 Task: Find connections with filter location Budapest III. kerület with filter topic #Entrepreneurshipwith filter profile language English with filter current company Godrej & Boyce Mfg. Co. Ltd. with filter school Adi Shankara Institute of Engineering and Technology, Kalady with filter industry International Affairs with filter service category Interior Design with filter keywords title Mechanical Engineer
Action: Mouse moved to (568, 48)
Screenshot: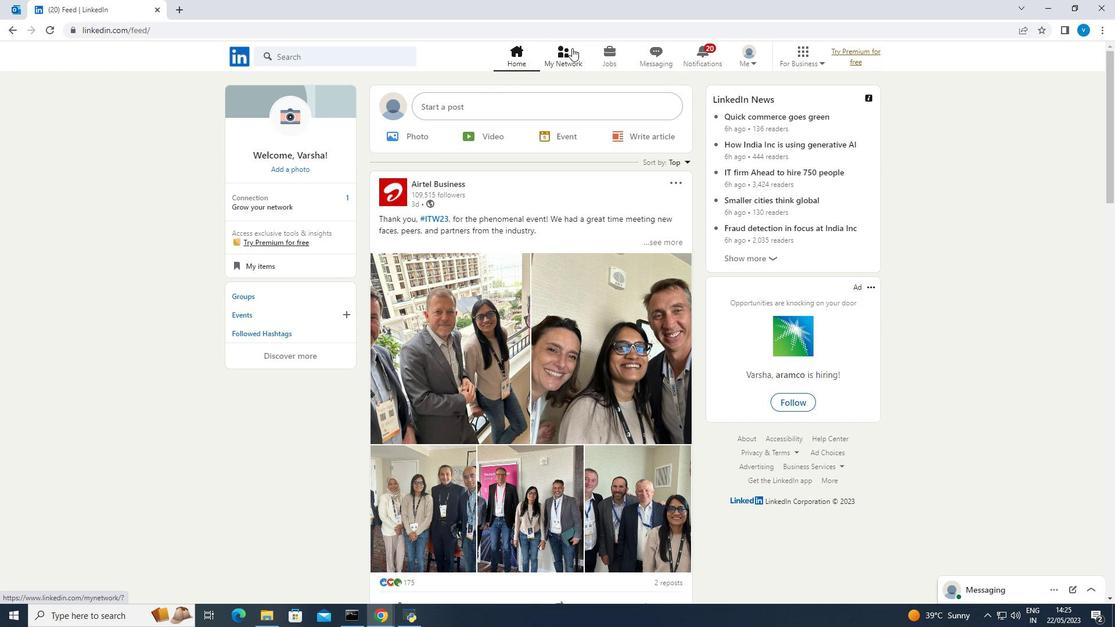 
Action: Mouse pressed left at (568, 48)
Screenshot: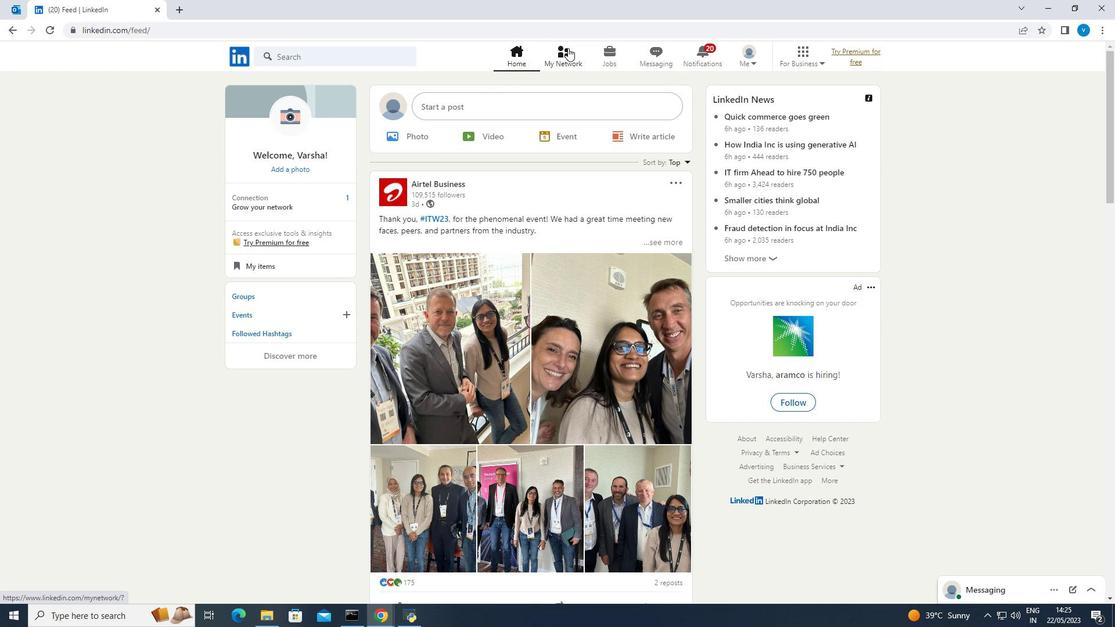 
Action: Mouse moved to (341, 115)
Screenshot: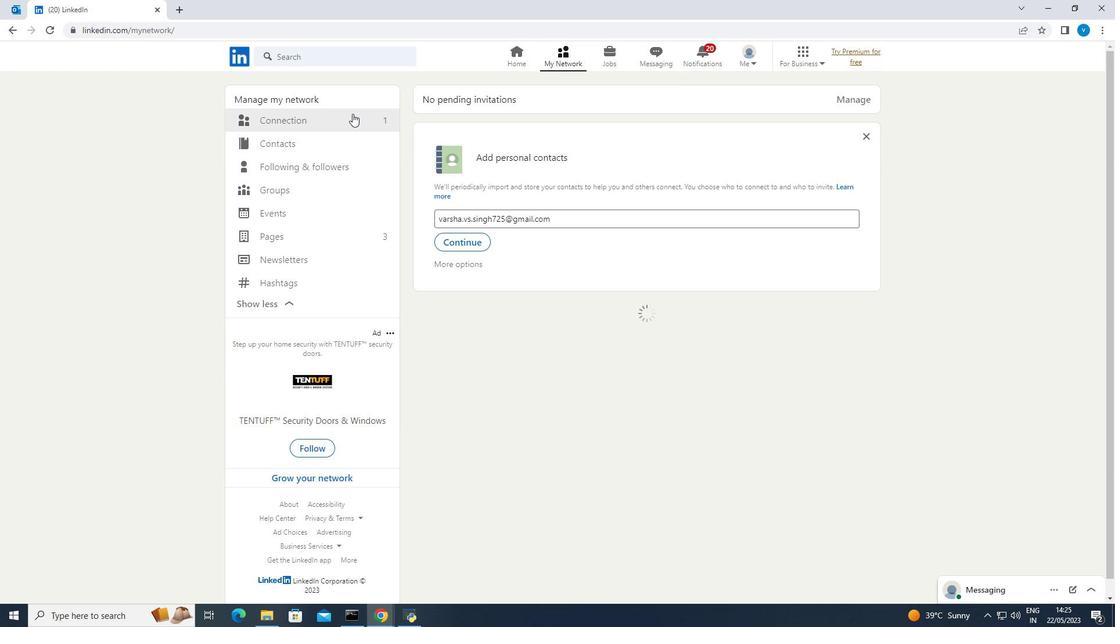 
Action: Mouse pressed left at (341, 115)
Screenshot: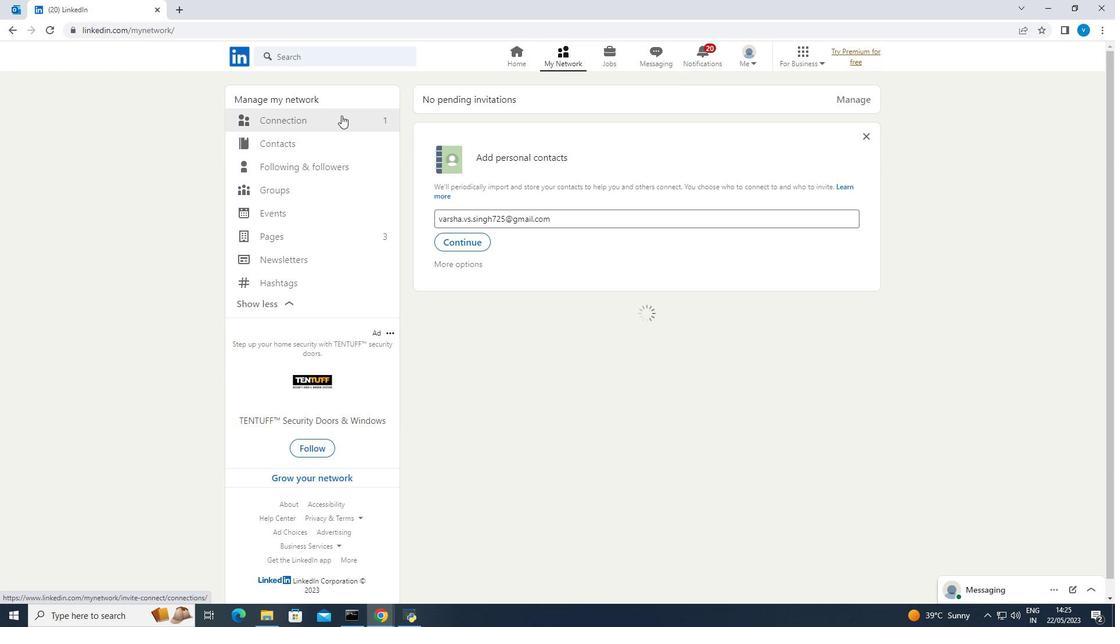 
Action: Mouse moved to (619, 120)
Screenshot: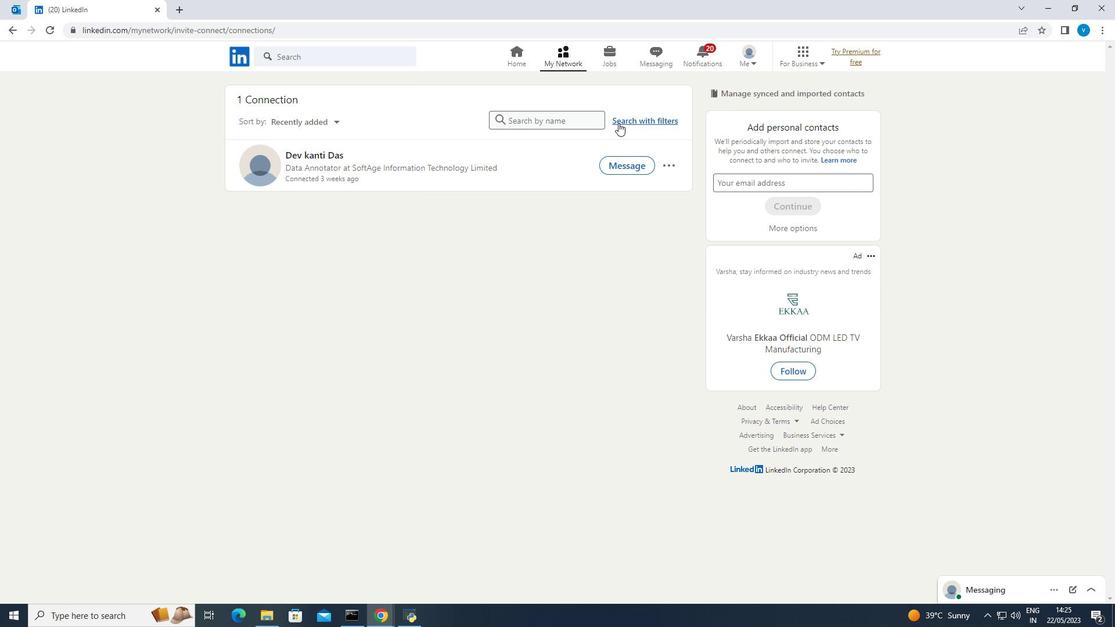 
Action: Mouse pressed left at (619, 120)
Screenshot: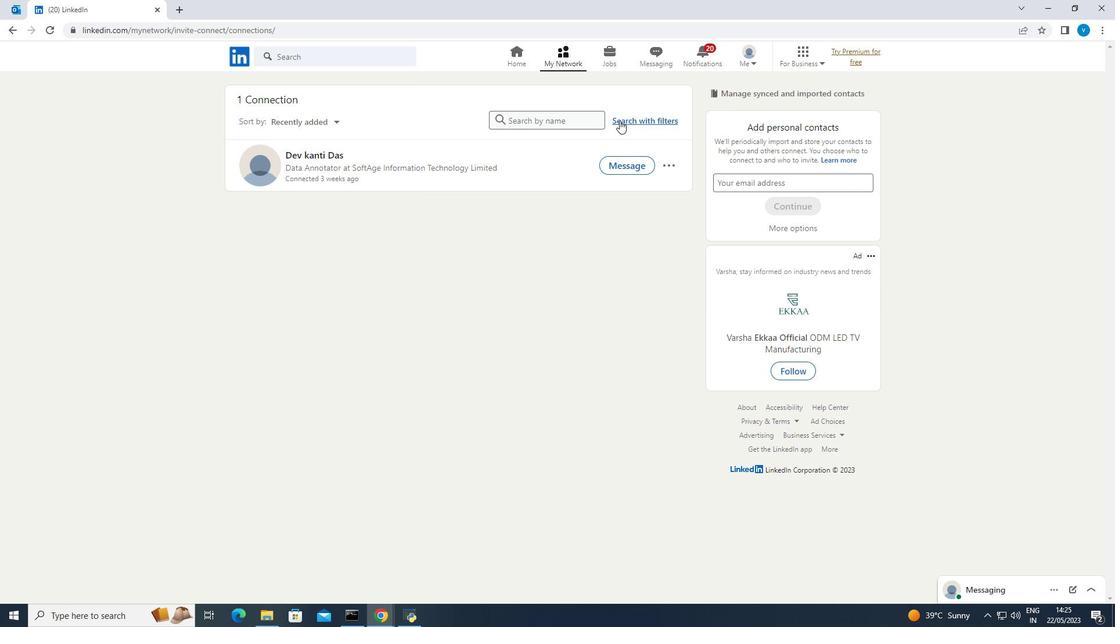 
Action: Mouse moved to (603, 94)
Screenshot: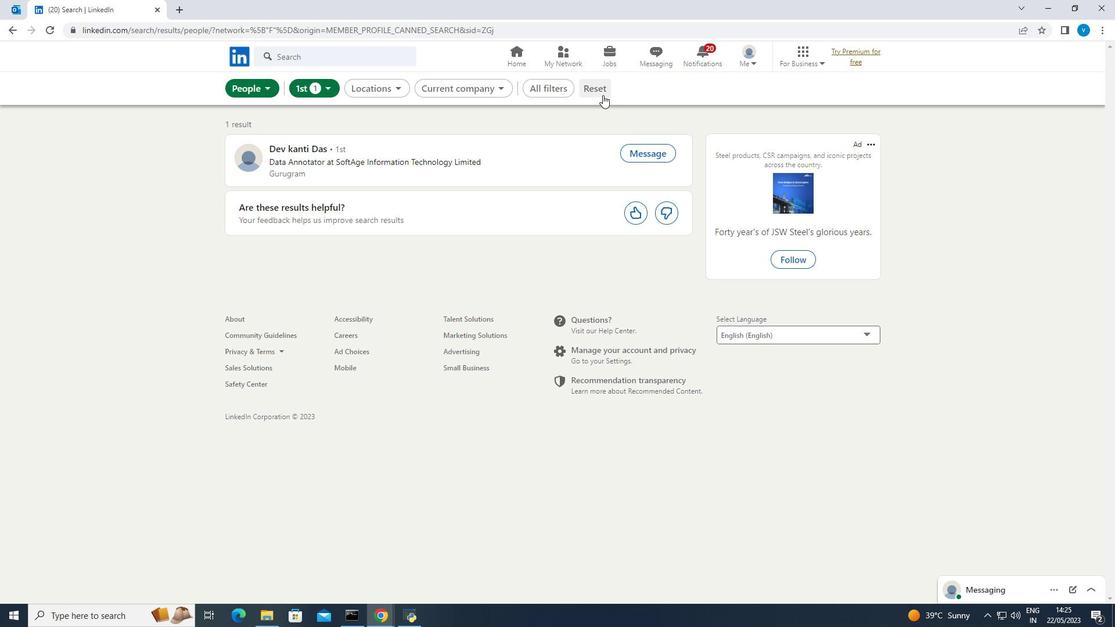 
Action: Mouse pressed left at (603, 94)
Screenshot: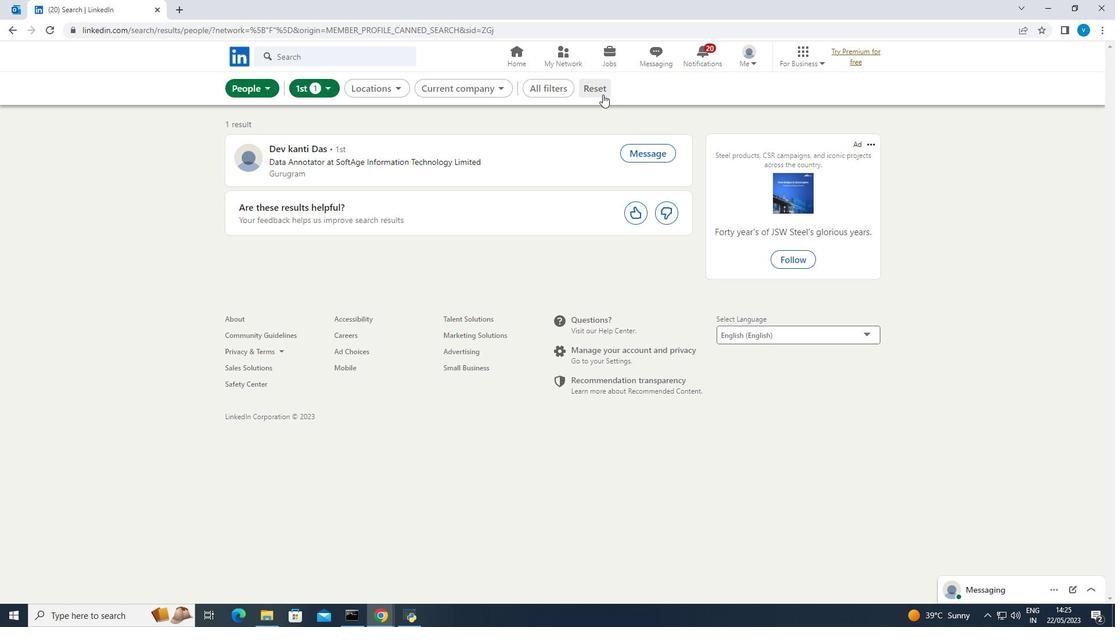 
Action: Mouse moved to (586, 91)
Screenshot: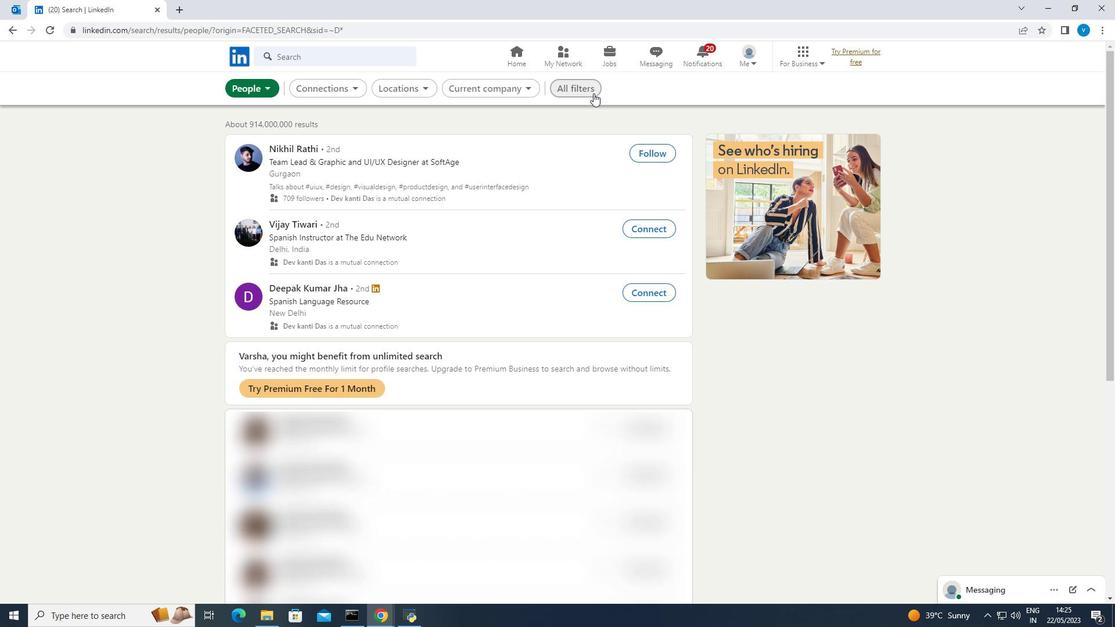 
Action: Mouse pressed left at (586, 91)
Screenshot: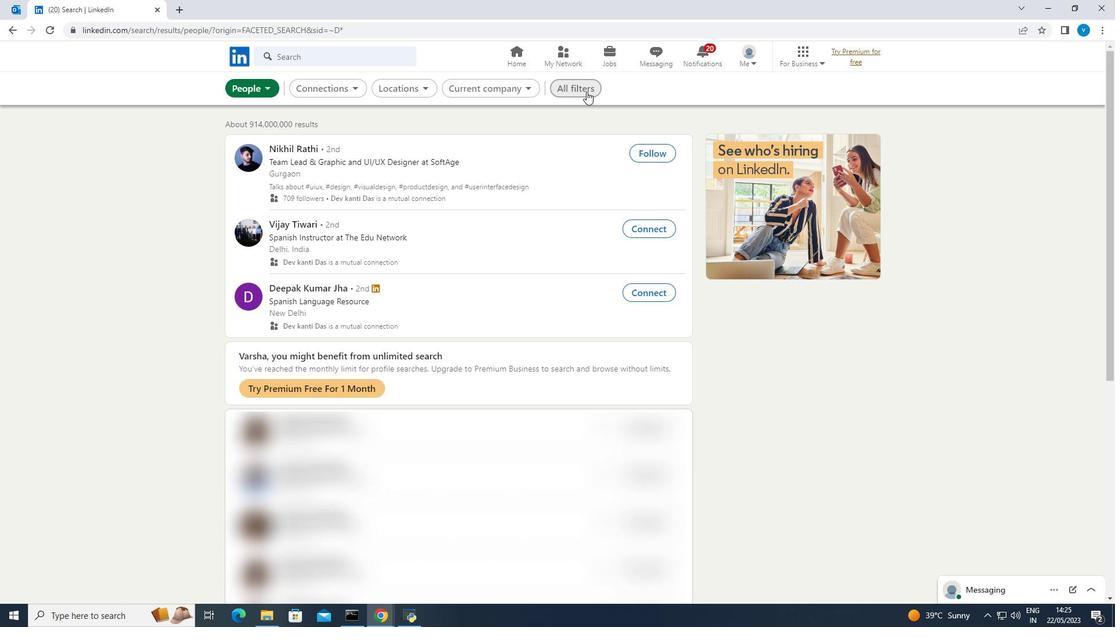 
Action: Mouse moved to (794, 200)
Screenshot: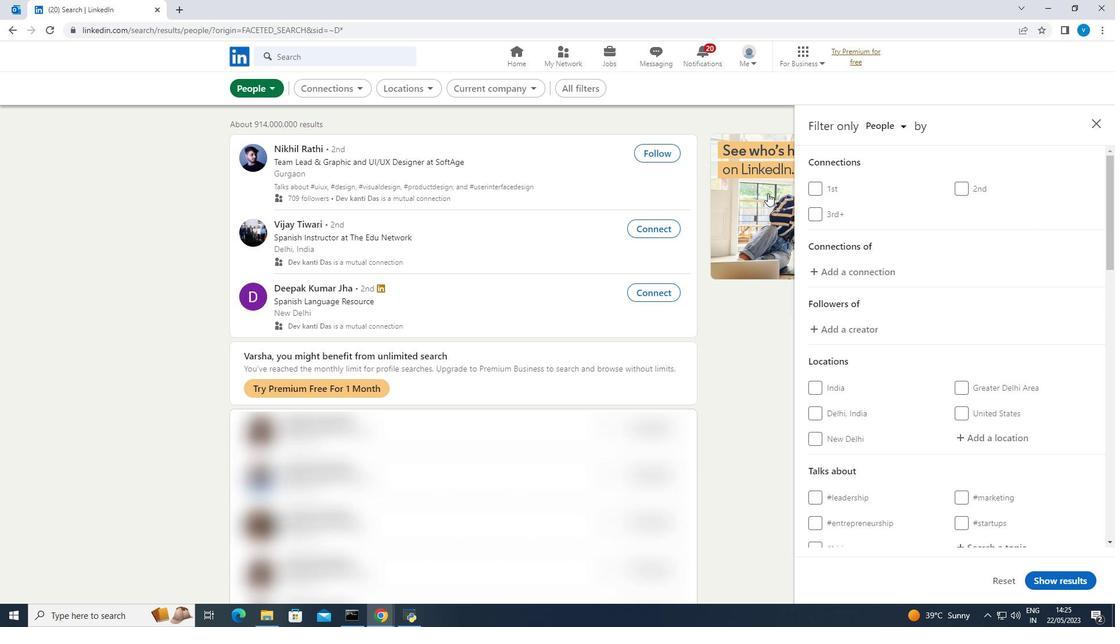 
Action: Mouse scrolled (794, 199) with delta (0, 0)
Screenshot: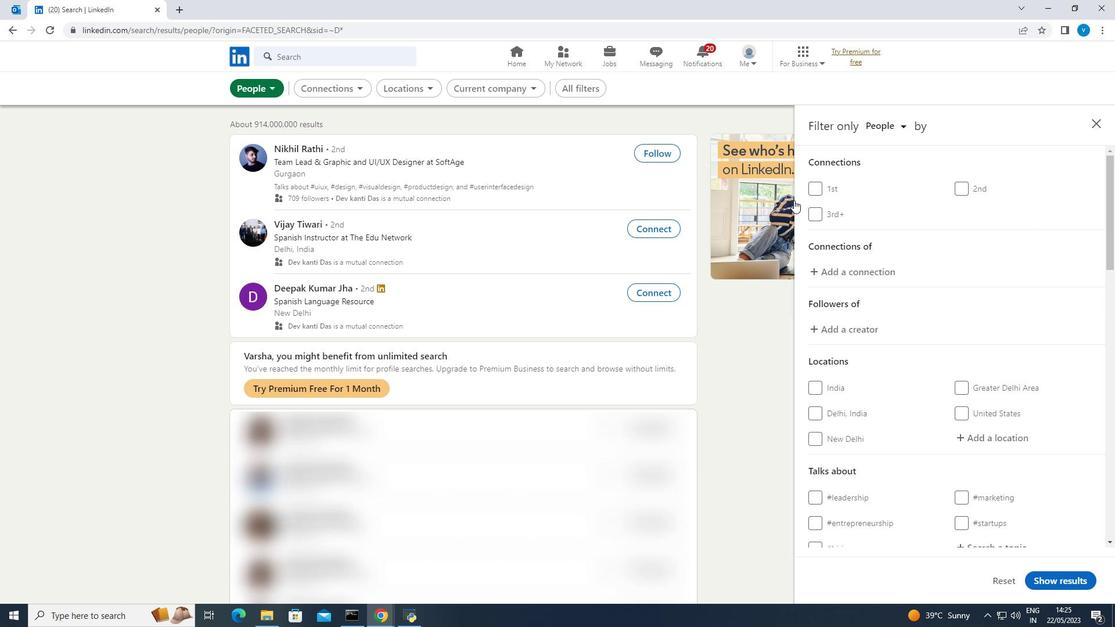 
Action: Mouse scrolled (794, 199) with delta (0, 0)
Screenshot: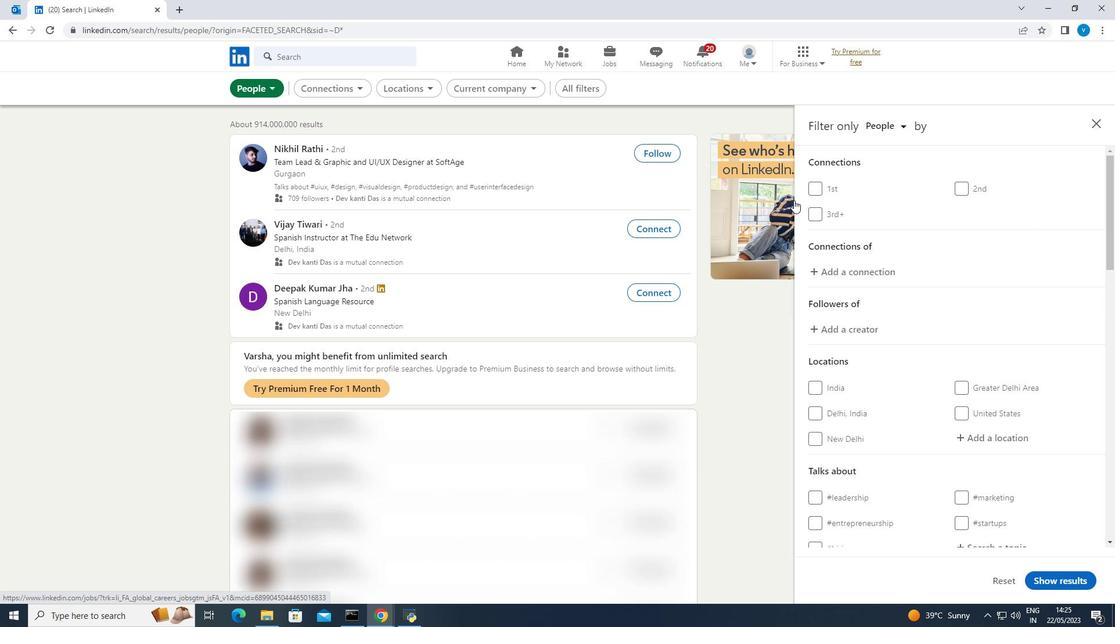 
Action: Mouse moved to (856, 218)
Screenshot: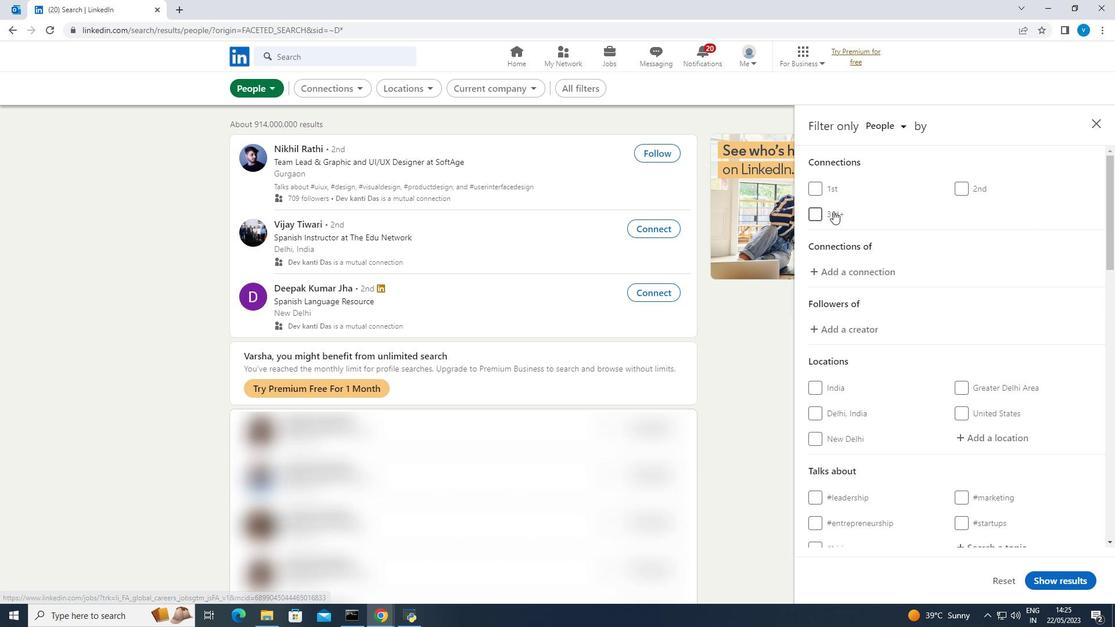 
Action: Mouse scrolled (856, 217) with delta (0, 0)
Screenshot: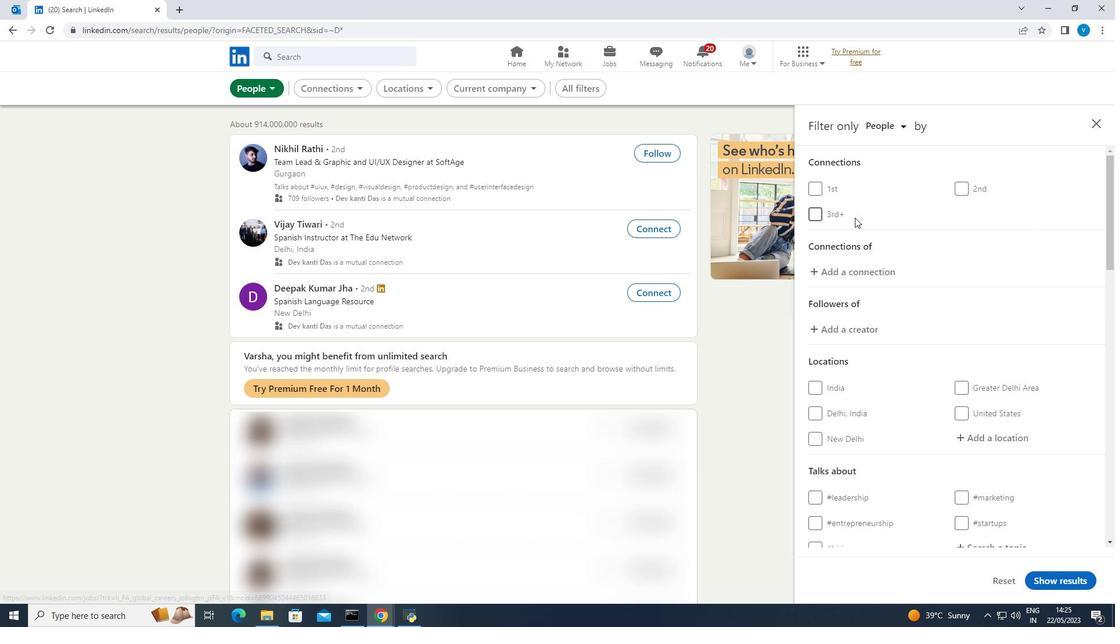 
Action: Mouse moved to (856, 219)
Screenshot: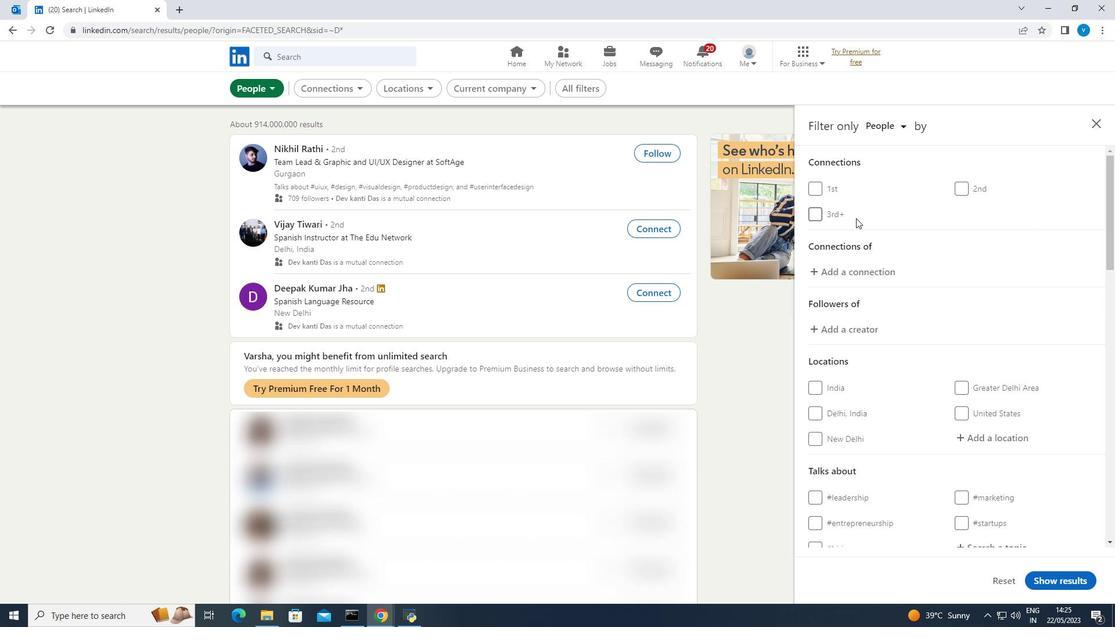 
Action: Mouse scrolled (856, 218) with delta (0, 0)
Screenshot: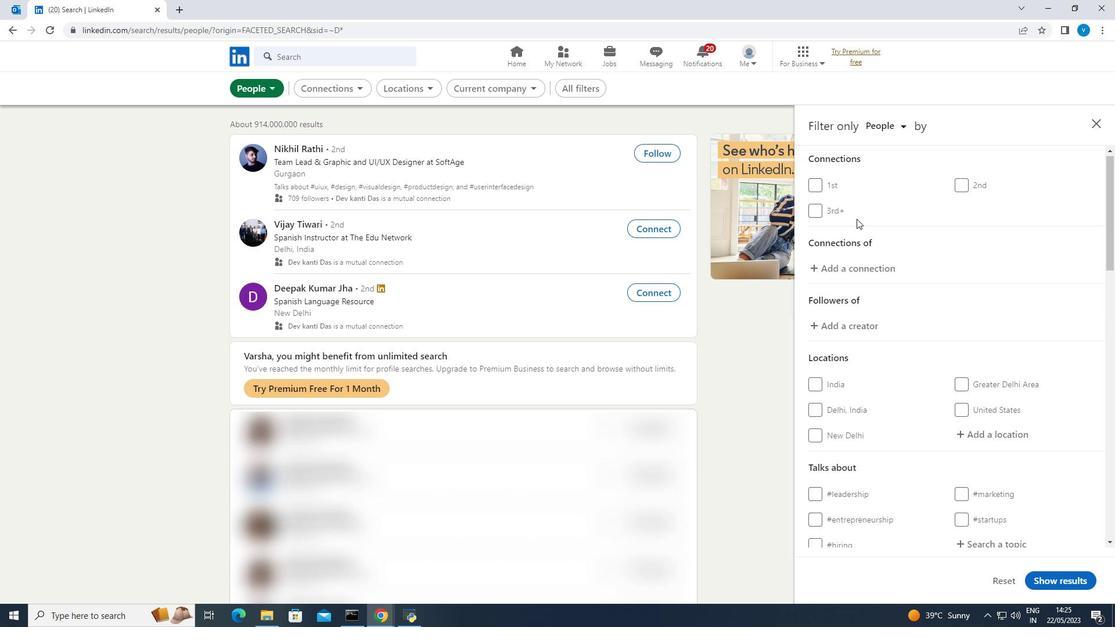 
Action: Mouse moved to (968, 323)
Screenshot: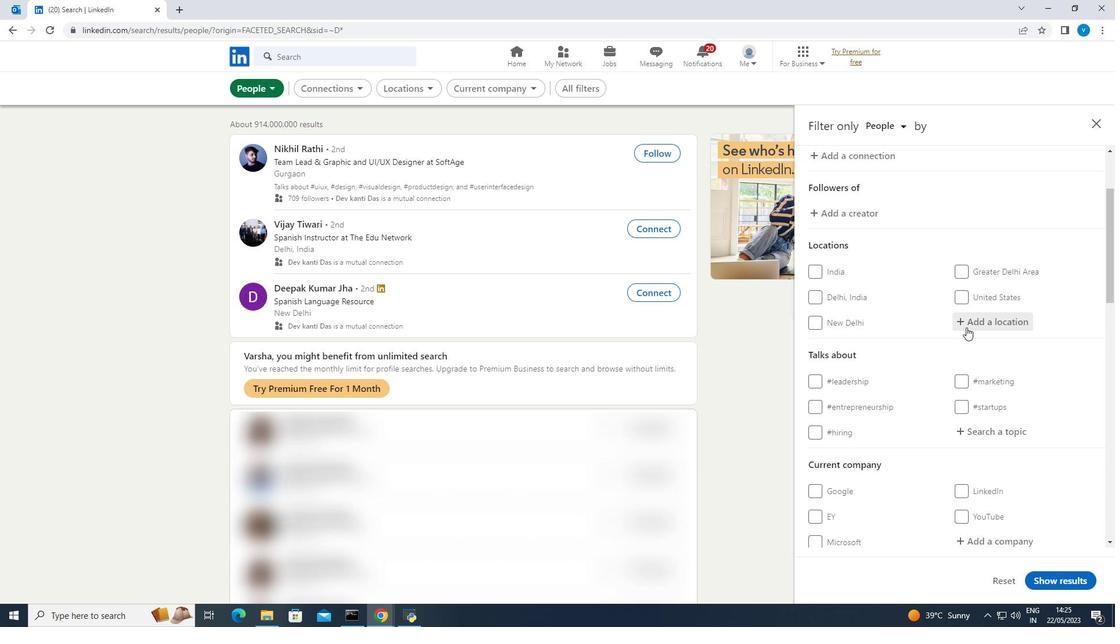 
Action: Mouse pressed left at (968, 323)
Screenshot: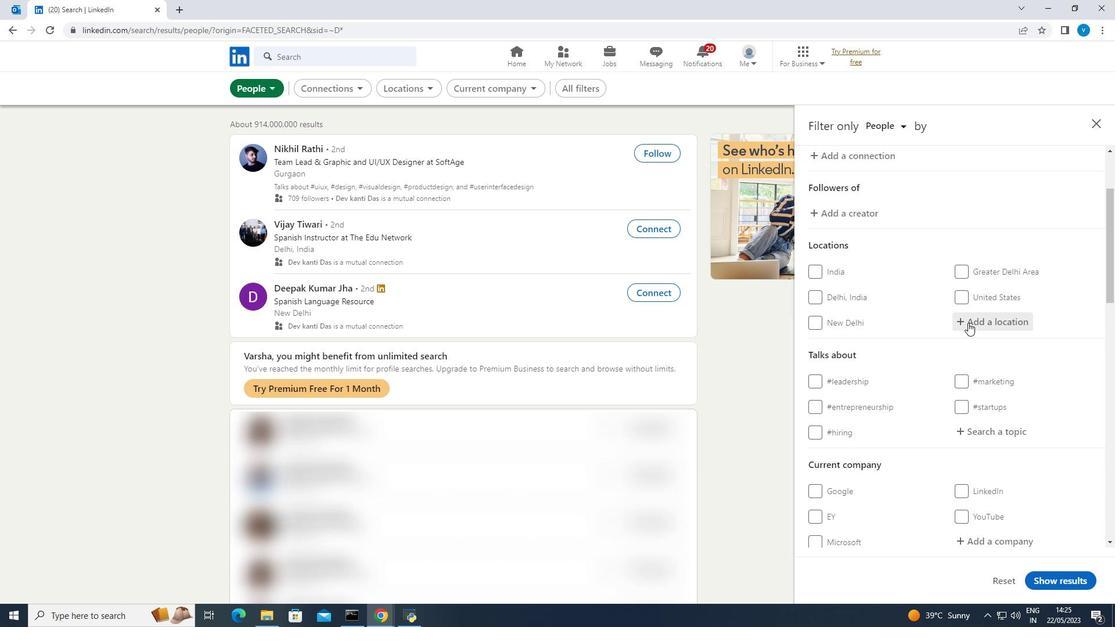 
Action: Mouse moved to (969, 321)
Screenshot: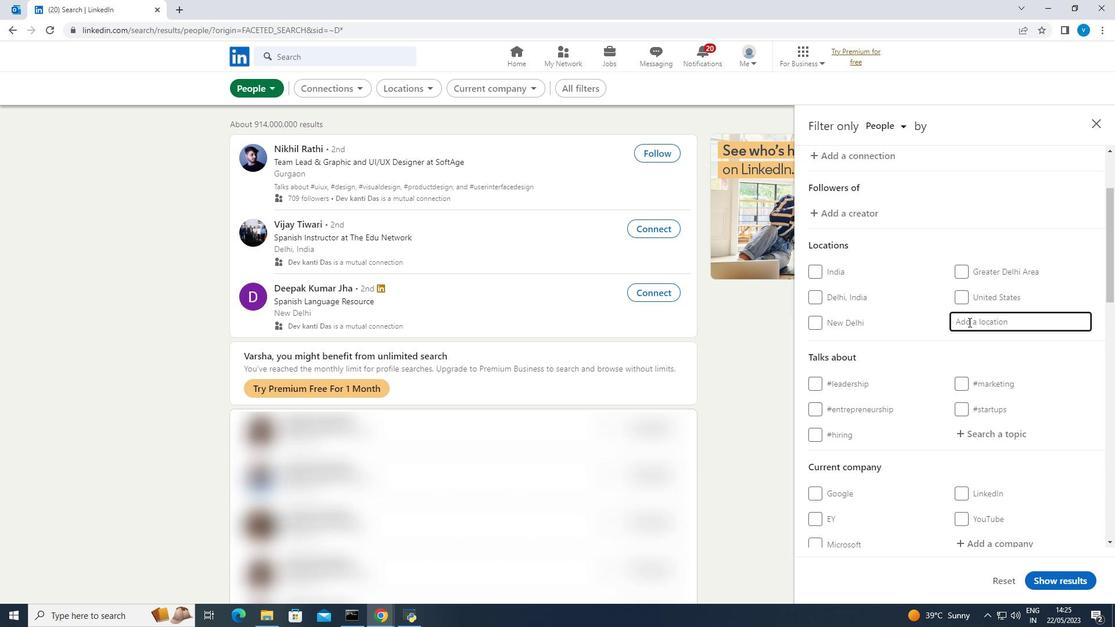 
Action: Key pressed <Key.shift>Budapest<Key.space><Key.shift><Key.shift><Key.shift><Key.shift><Key.shift><Key.shift>III
Screenshot: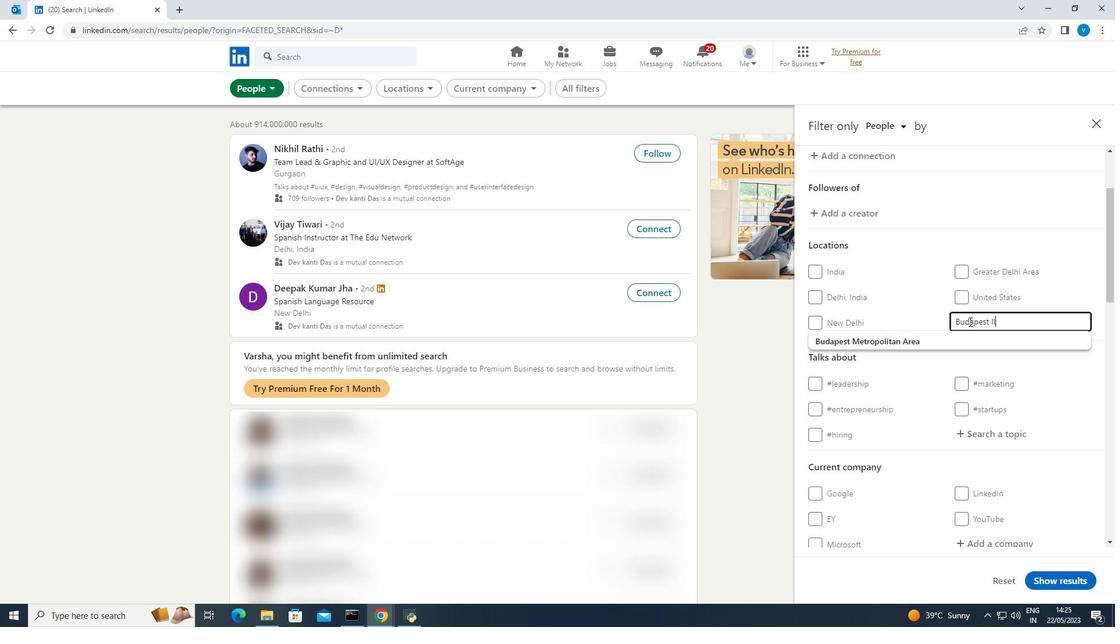
Action: Mouse moved to (987, 320)
Screenshot: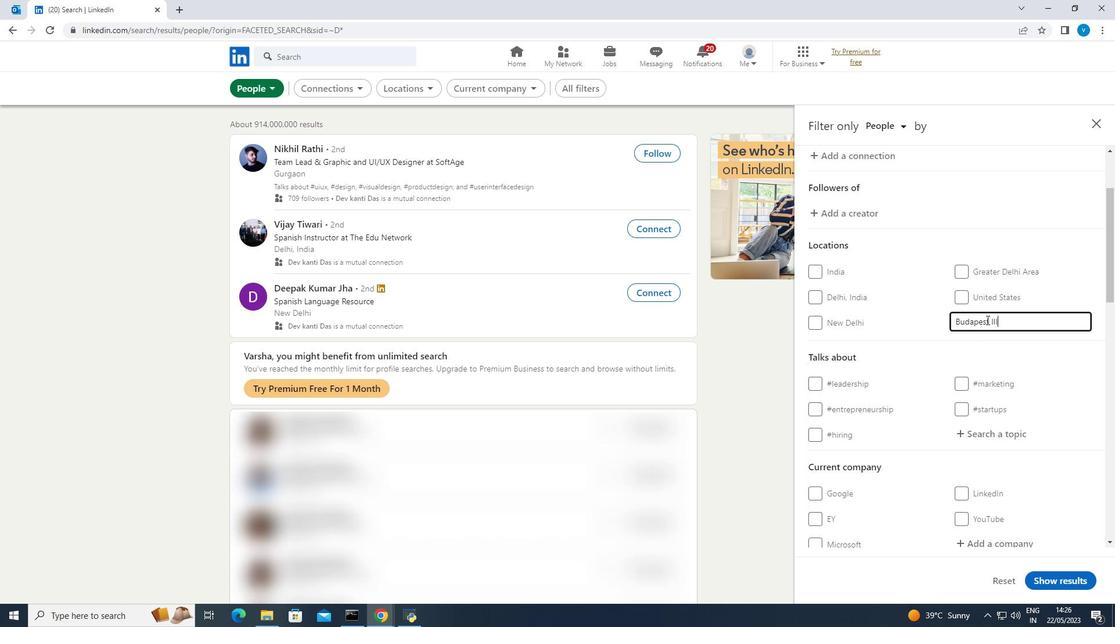 
Action: Key pressed .<Key.space><Key.shift><Key.shift><Key.shift><Key.shift><Key.shift><Key.shift><Key.shift><Key.shift><Key.shift>Kerulet
Screenshot: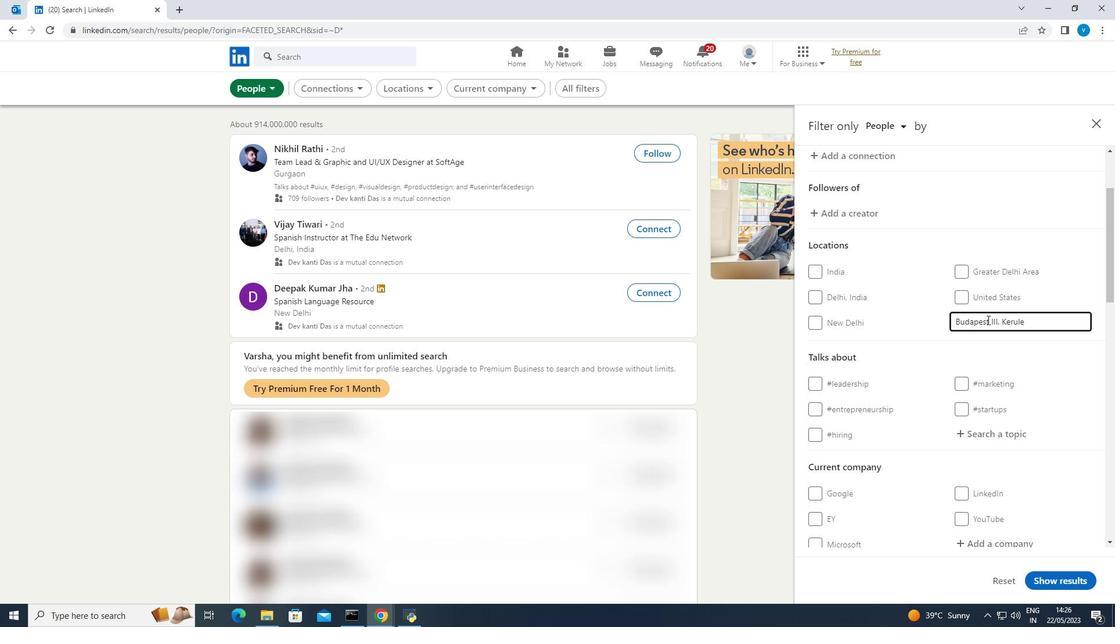 
Action: Mouse moved to (962, 363)
Screenshot: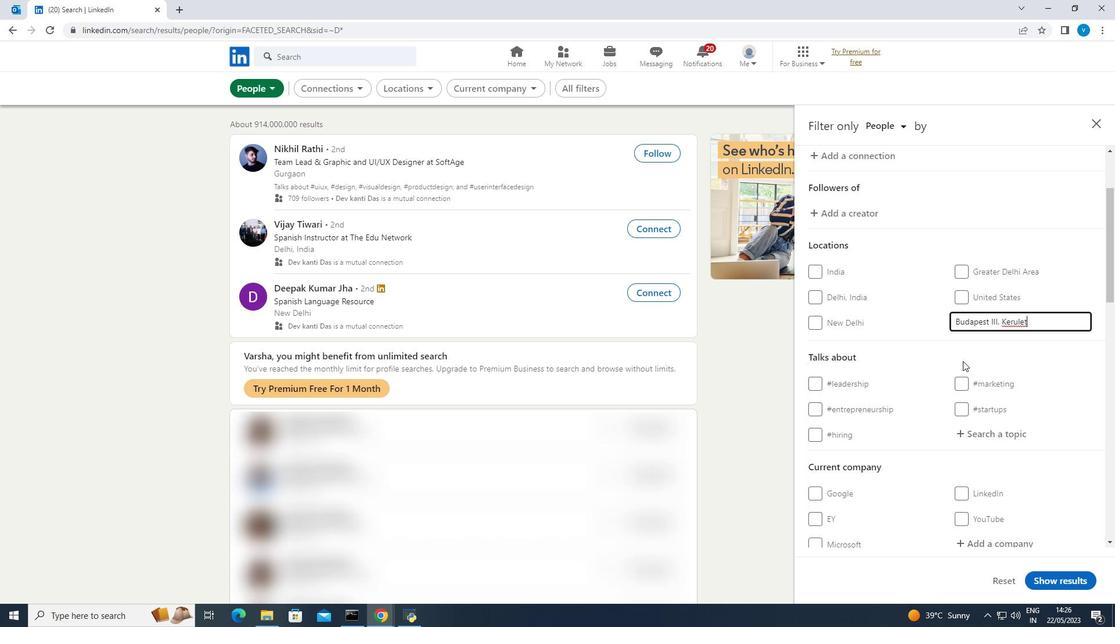 
Action: Mouse scrolled (962, 362) with delta (0, 0)
Screenshot: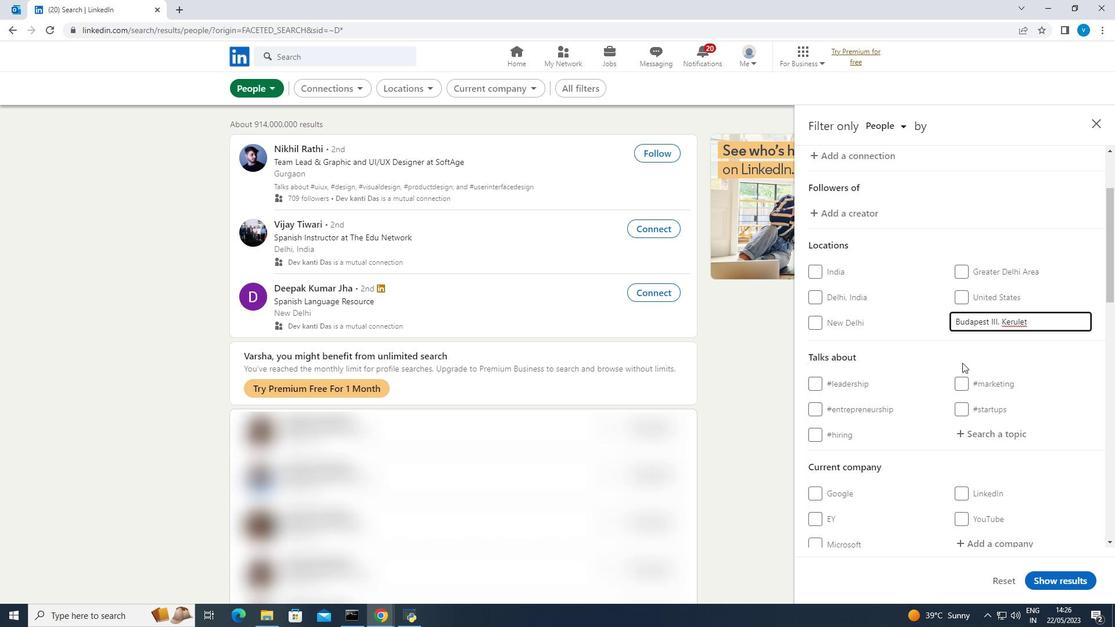 
Action: Mouse moved to (1012, 379)
Screenshot: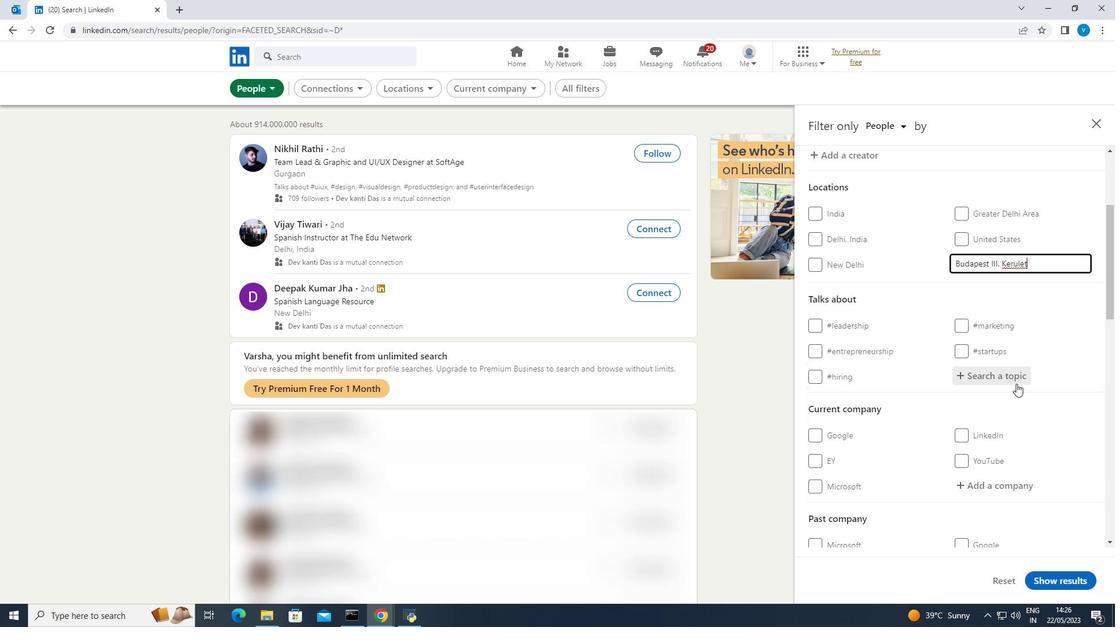 
Action: Mouse pressed left at (1012, 379)
Screenshot: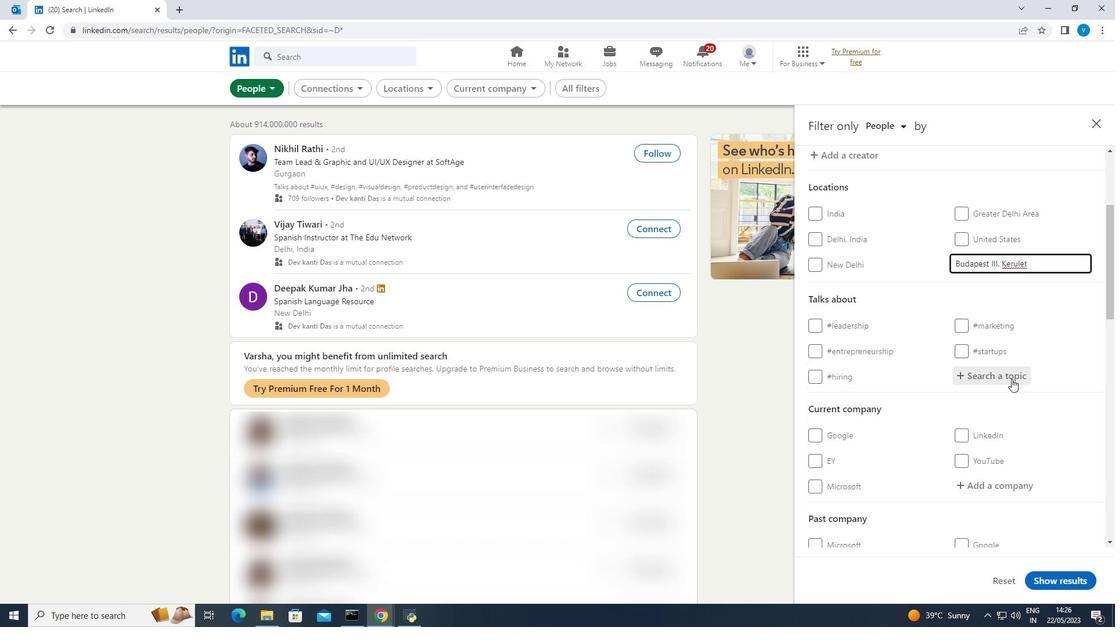 
Action: Key pressed <Key.shift><Key.shift><Key.shift>Entrepreneurship
Screenshot: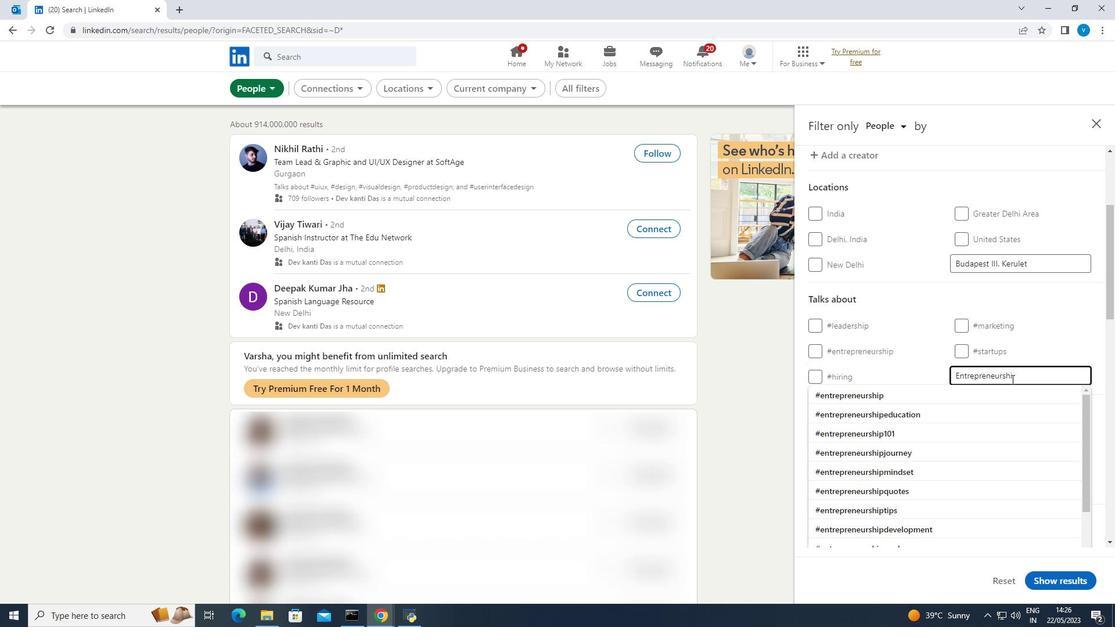 
Action: Mouse moved to (953, 373)
Screenshot: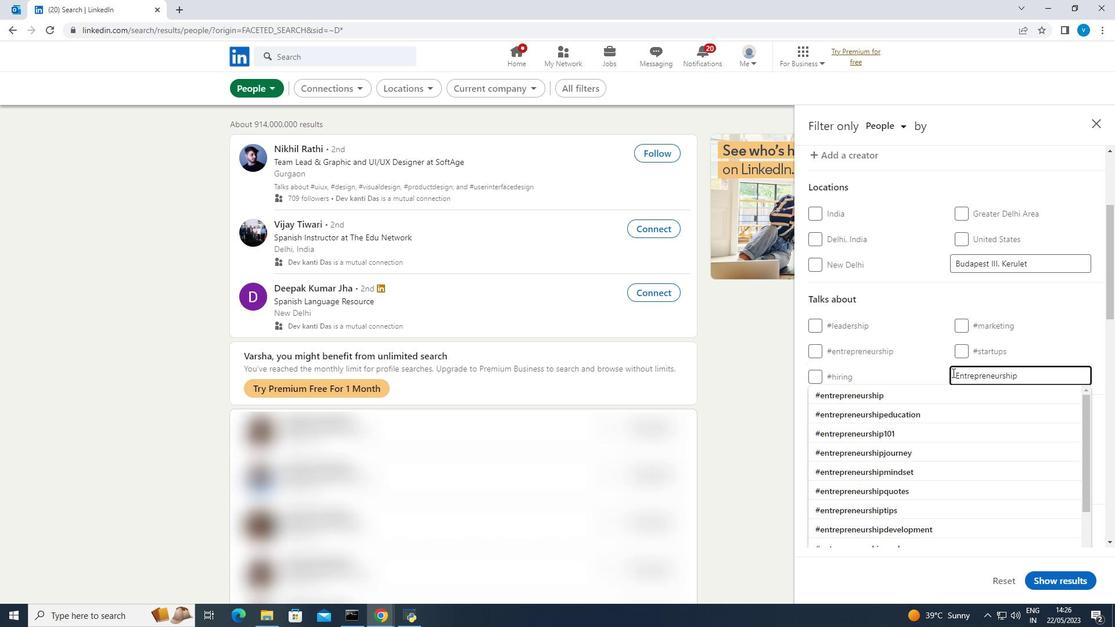 
Action: Mouse pressed left at (953, 373)
Screenshot: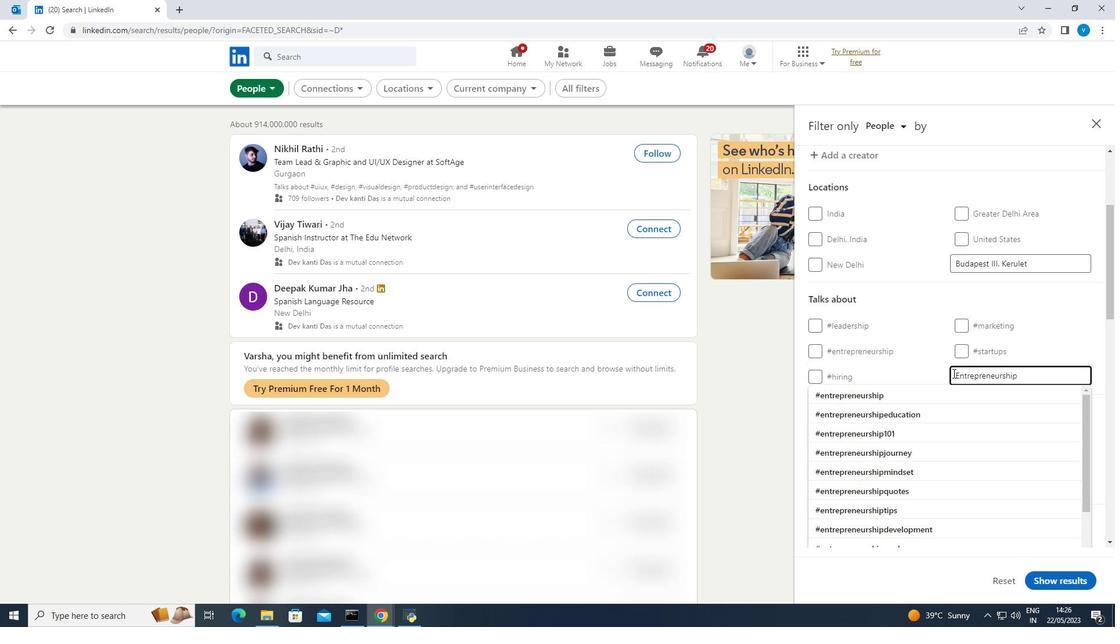 
Action: Key pressed <Key.shift><Key.shift><Key.shift><Key.shift><Key.shift>#
Screenshot: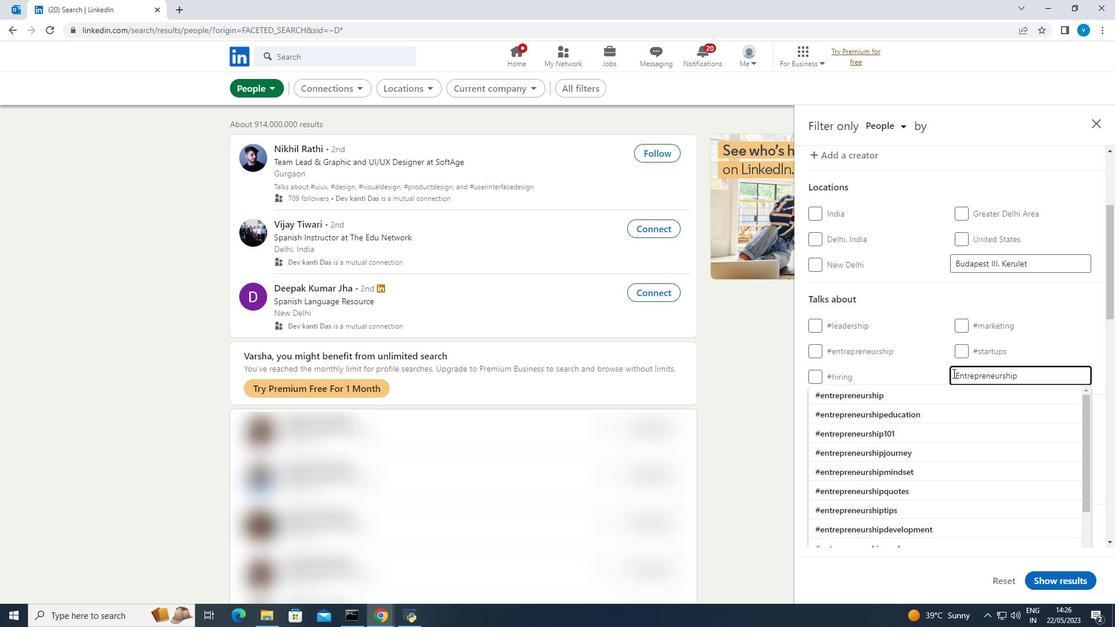 
Action: Mouse moved to (953, 378)
Screenshot: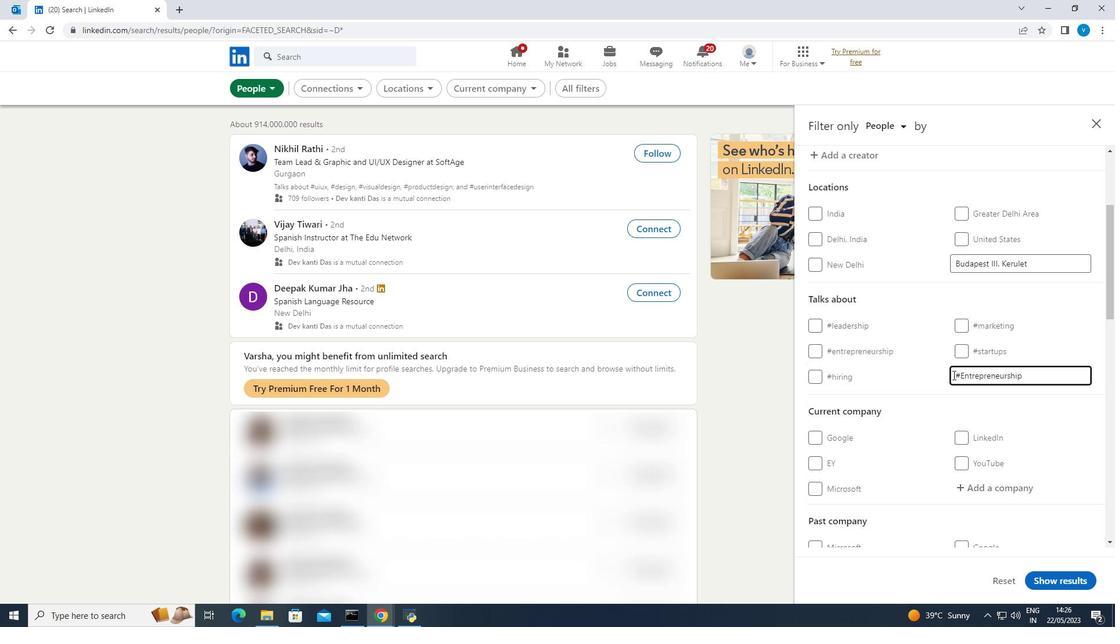 
Action: Mouse scrolled (953, 377) with delta (0, 0)
Screenshot: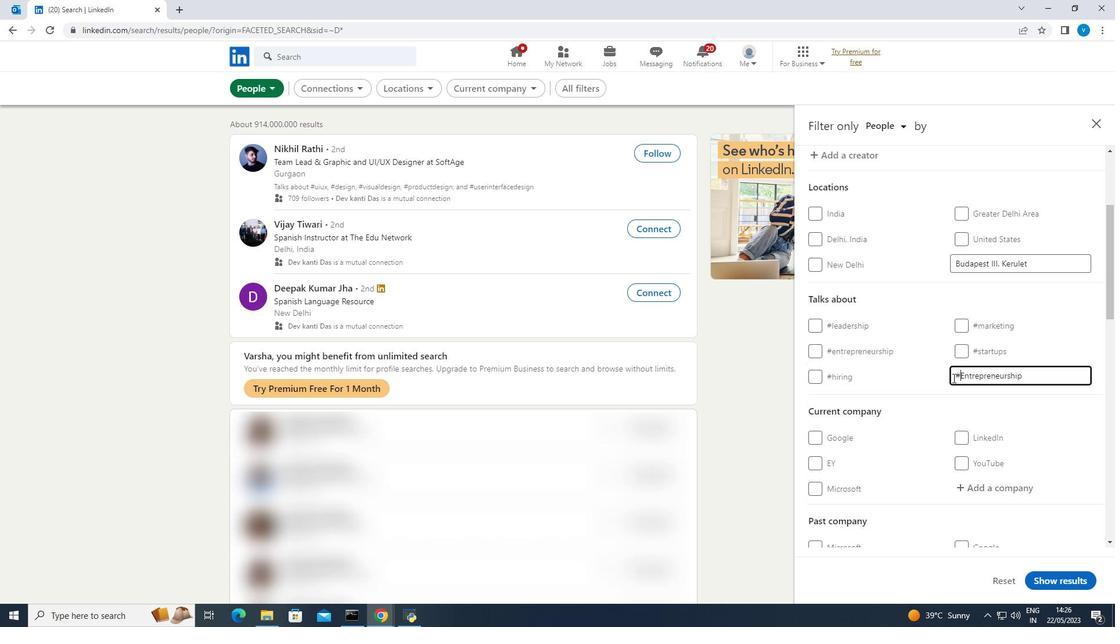 
Action: Mouse scrolled (953, 377) with delta (0, 0)
Screenshot: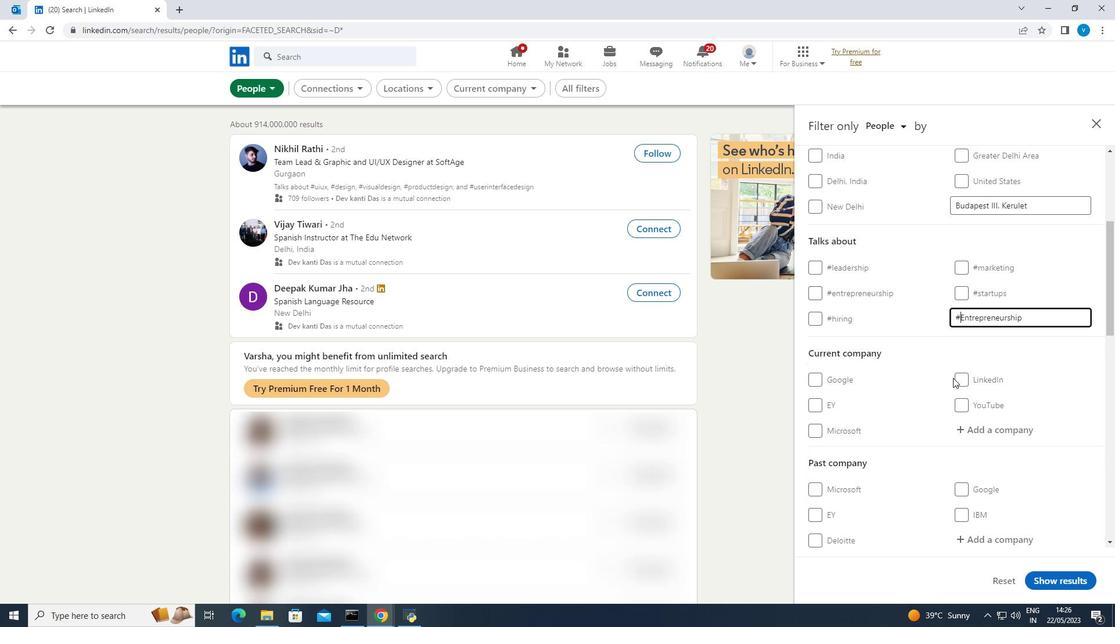 
Action: Mouse scrolled (953, 377) with delta (0, 0)
Screenshot: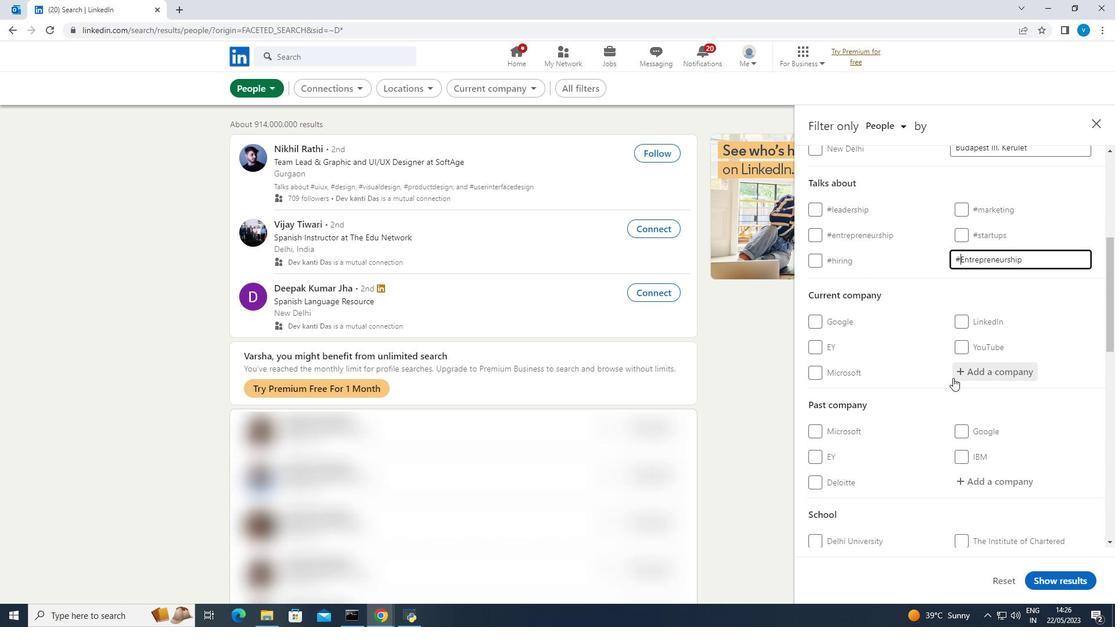 
Action: Mouse scrolled (953, 377) with delta (0, 0)
Screenshot: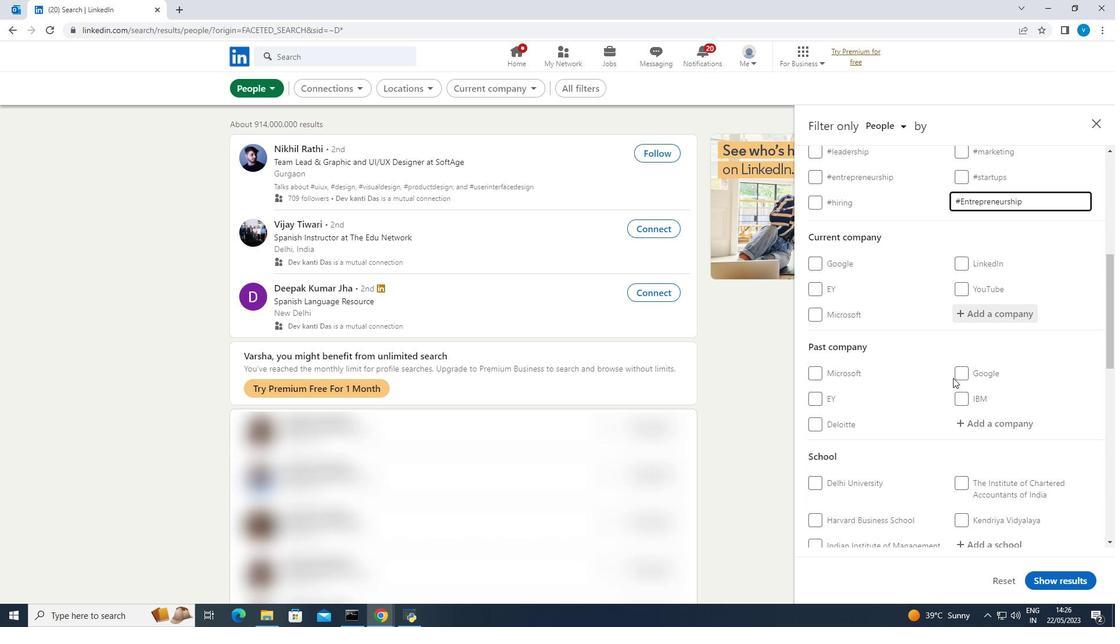 
Action: Mouse scrolled (953, 377) with delta (0, 0)
Screenshot: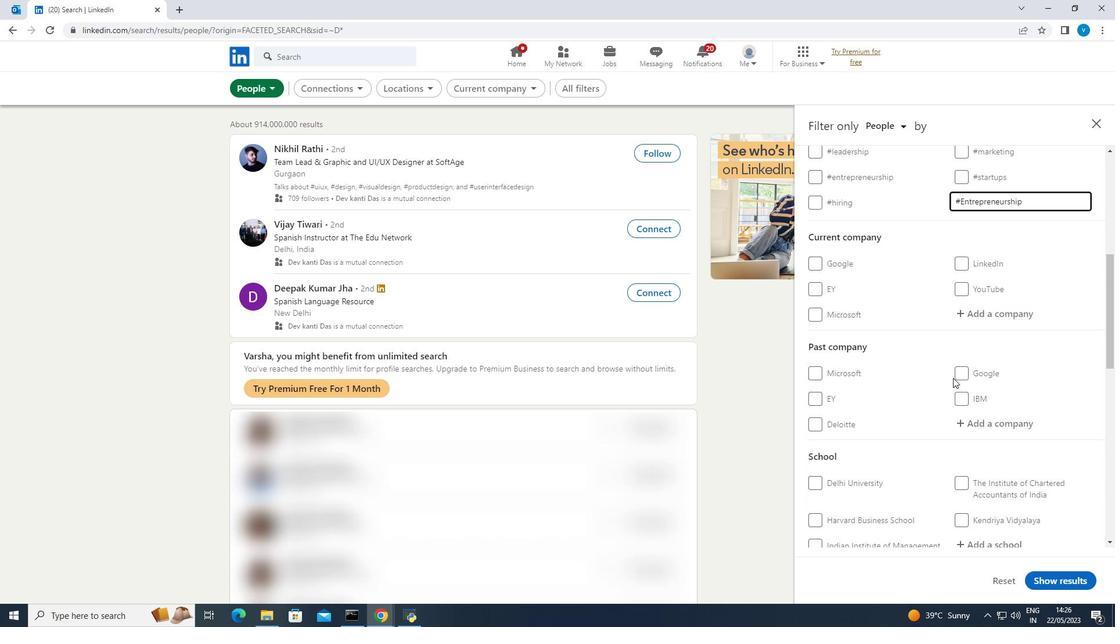 
Action: Mouse scrolled (953, 377) with delta (0, 0)
Screenshot: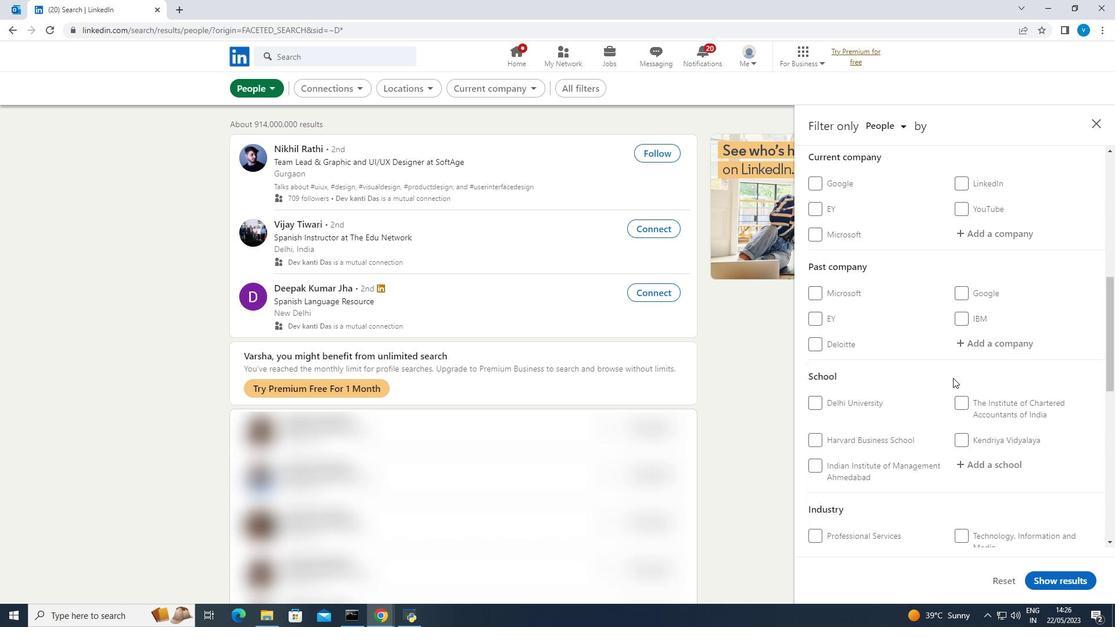 
Action: Mouse scrolled (953, 377) with delta (0, 0)
Screenshot: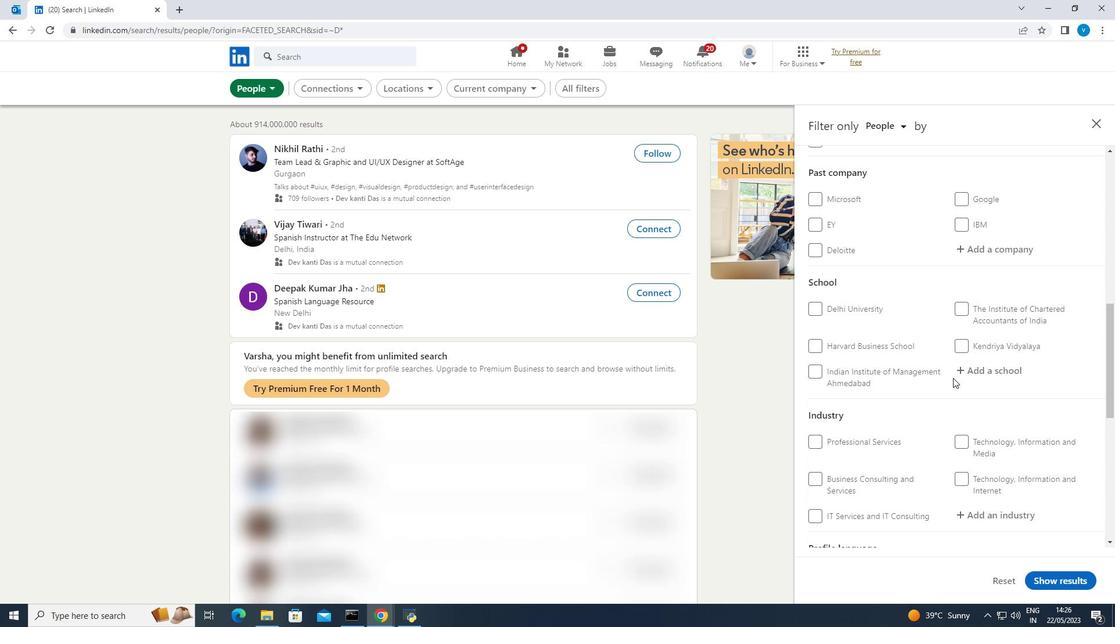 
Action: Mouse scrolled (953, 377) with delta (0, 0)
Screenshot: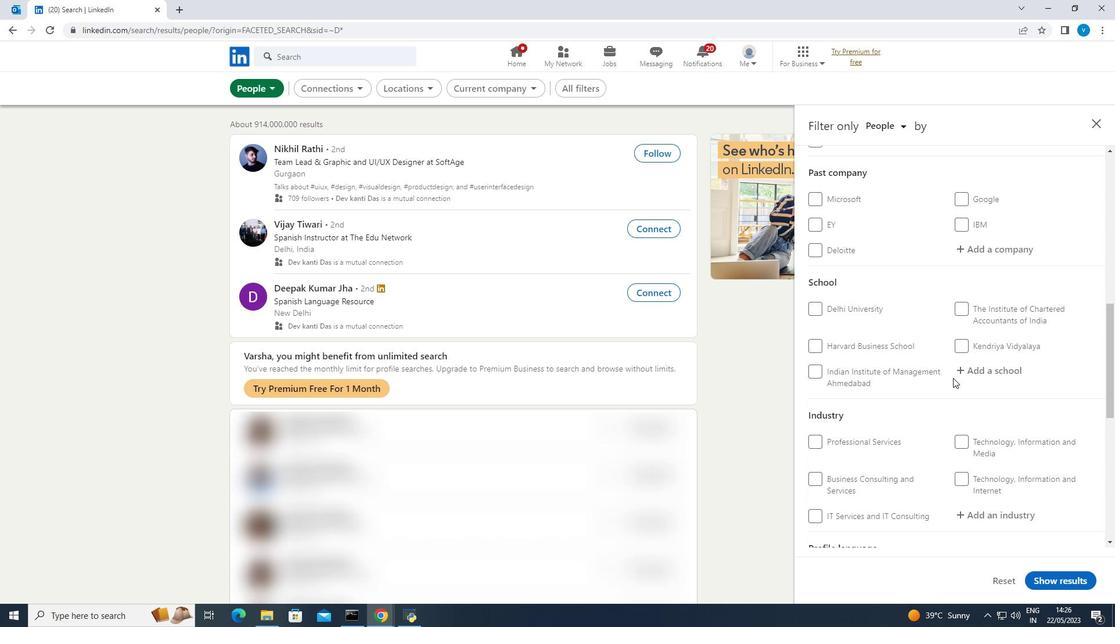 
Action: Mouse scrolled (953, 377) with delta (0, 0)
Screenshot: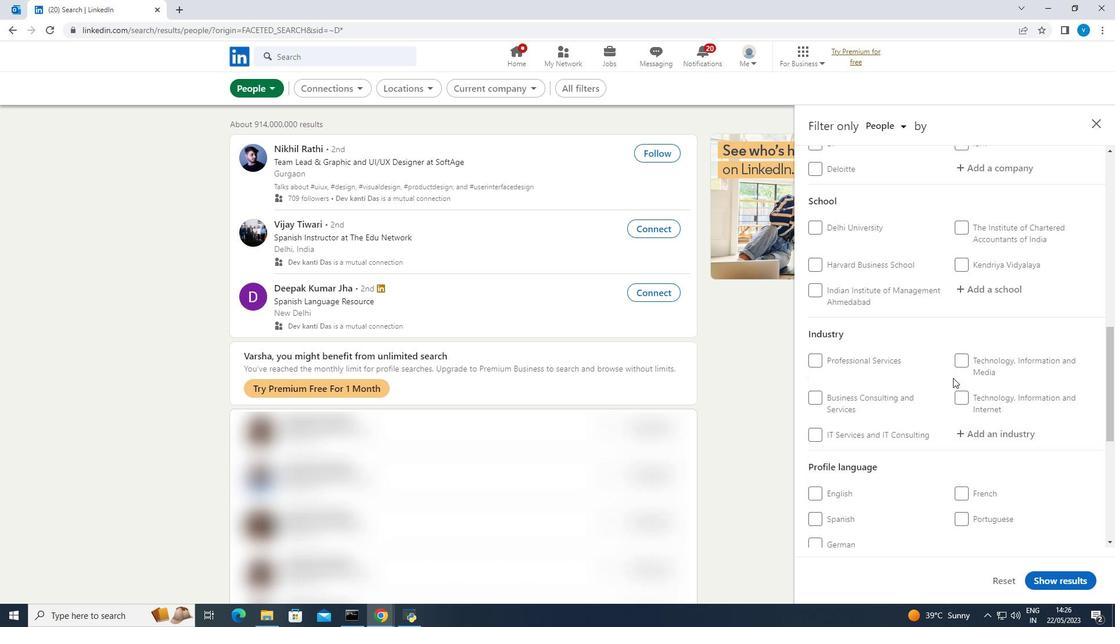
Action: Mouse moved to (816, 400)
Screenshot: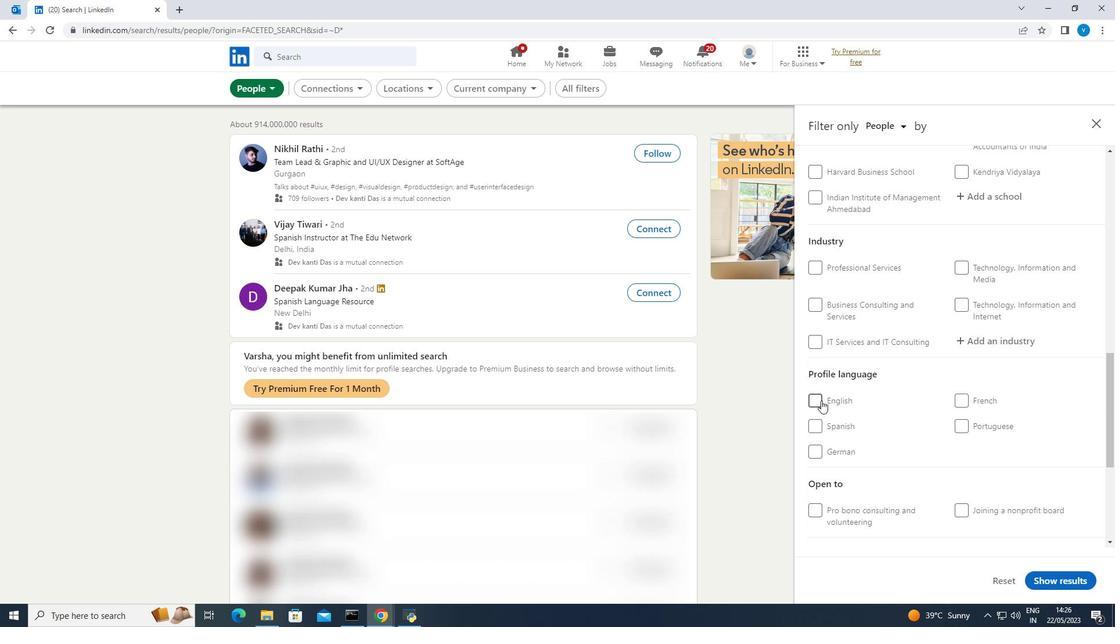 
Action: Mouse pressed left at (816, 400)
Screenshot: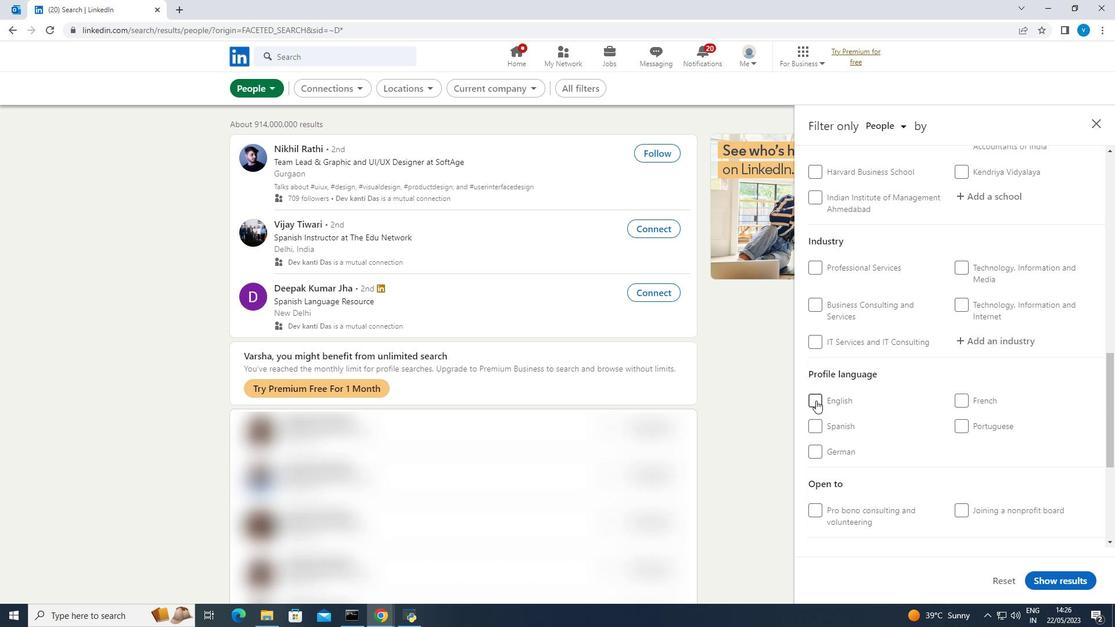 
Action: Mouse moved to (885, 392)
Screenshot: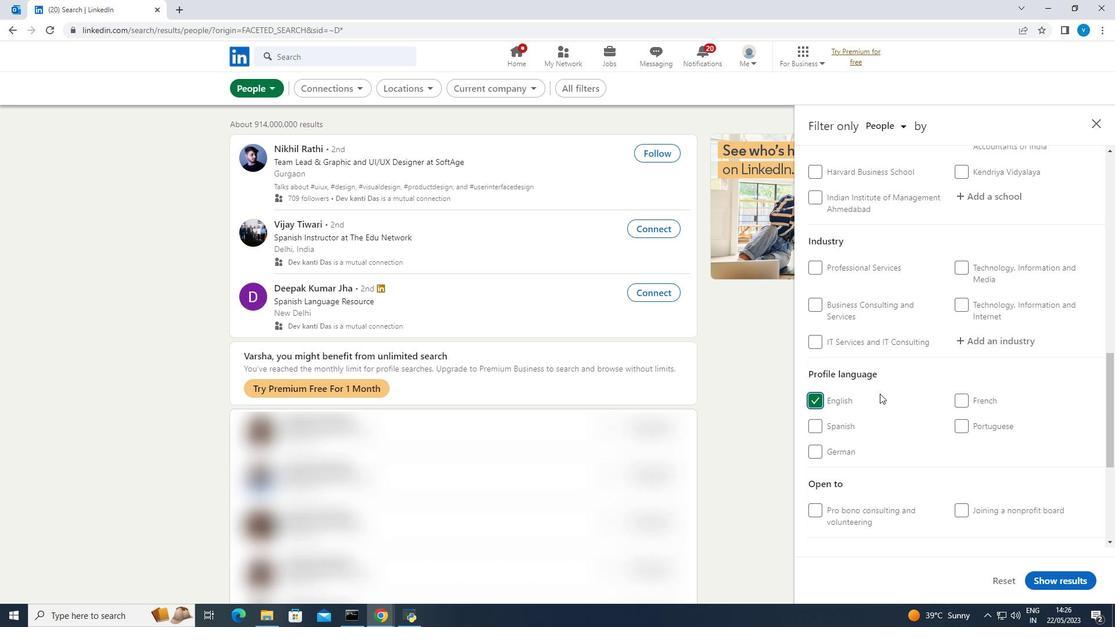 
Action: Mouse scrolled (885, 392) with delta (0, 0)
Screenshot: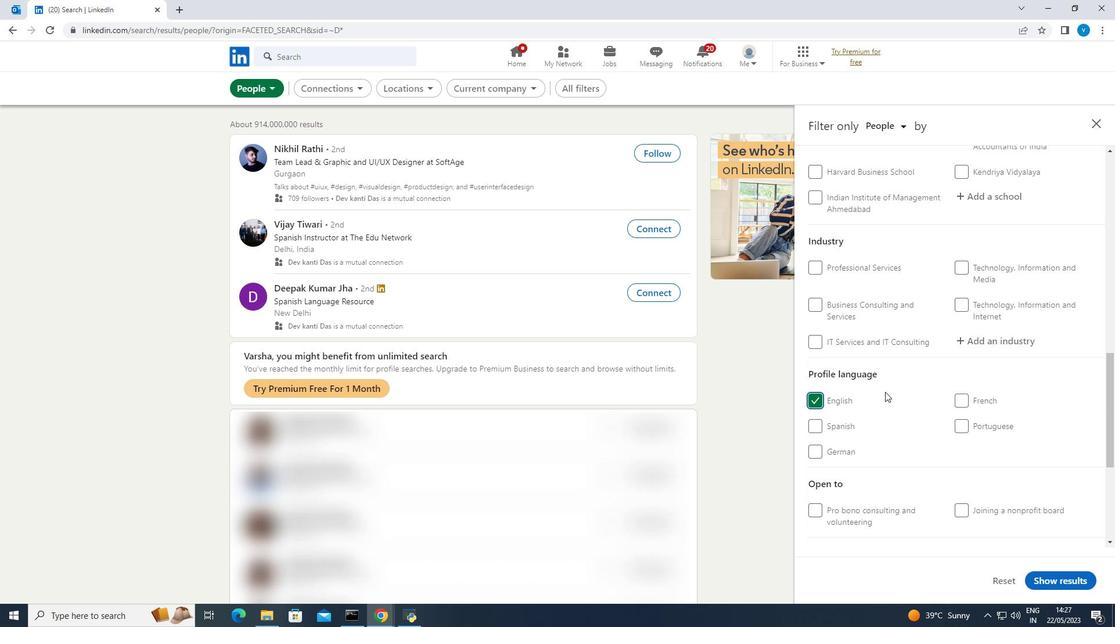 
Action: Mouse scrolled (885, 392) with delta (0, 0)
Screenshot: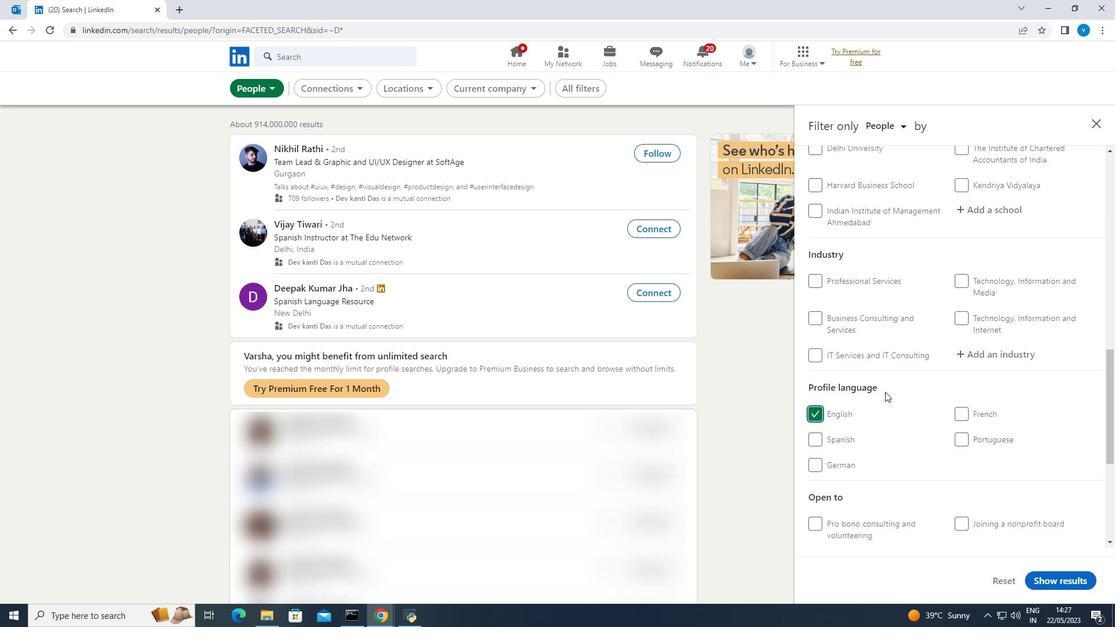 
Action: Mouse scrolled (885, 392) with delta (0, 0)
Screenshot: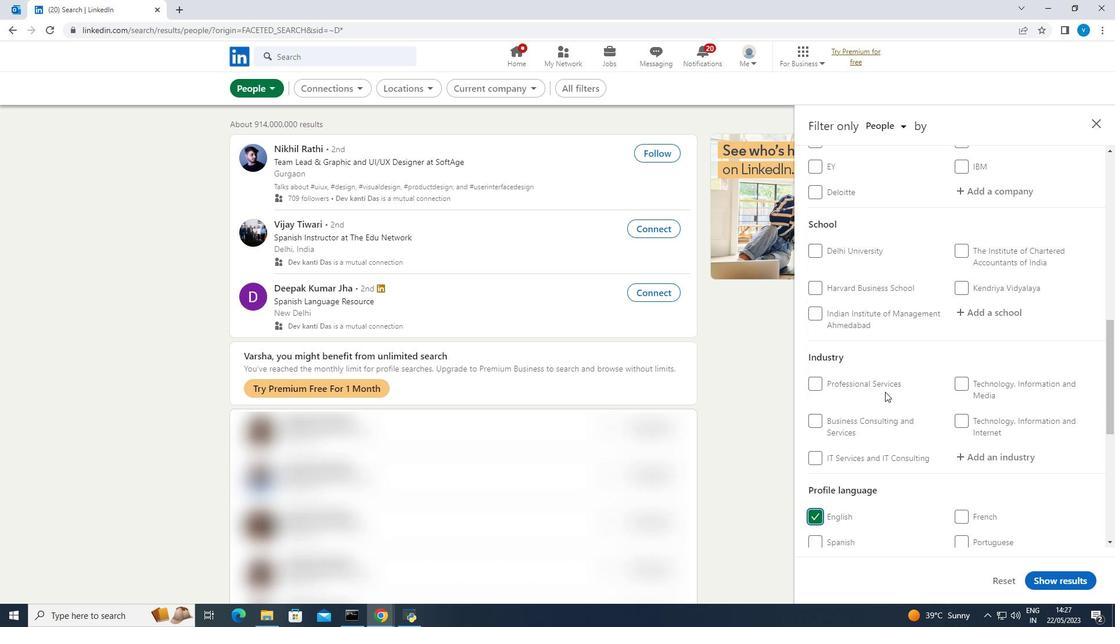 
Action: Mouse scrolled (885, 392) with delta (0, 0)
Screenshot: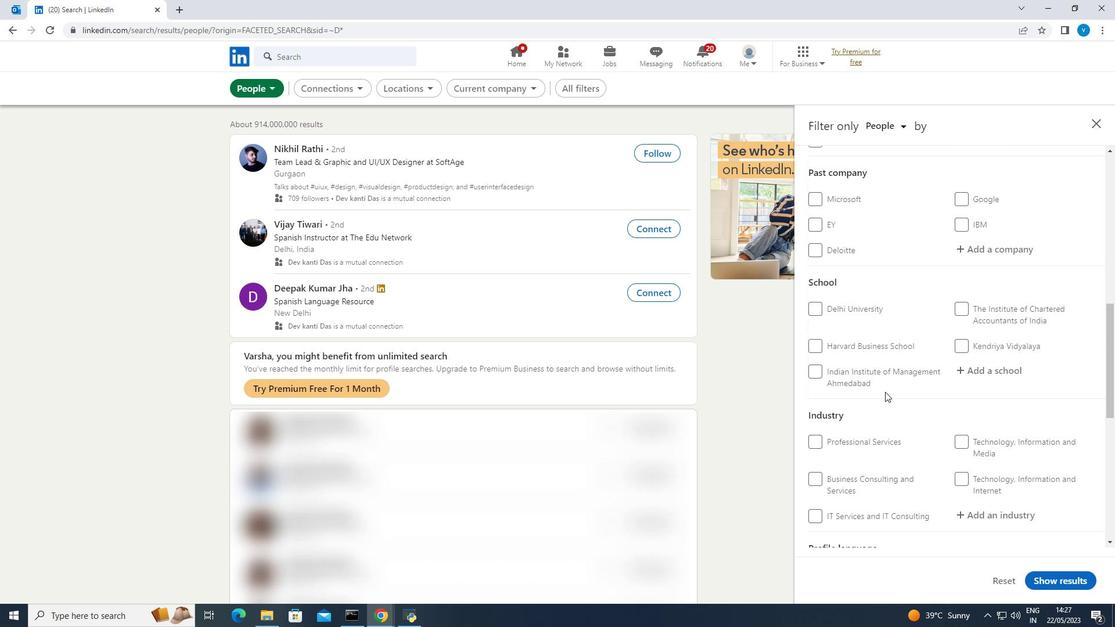 
Action: Mouse scrolled (885, 392) with delta (0, 0)
Screenshot: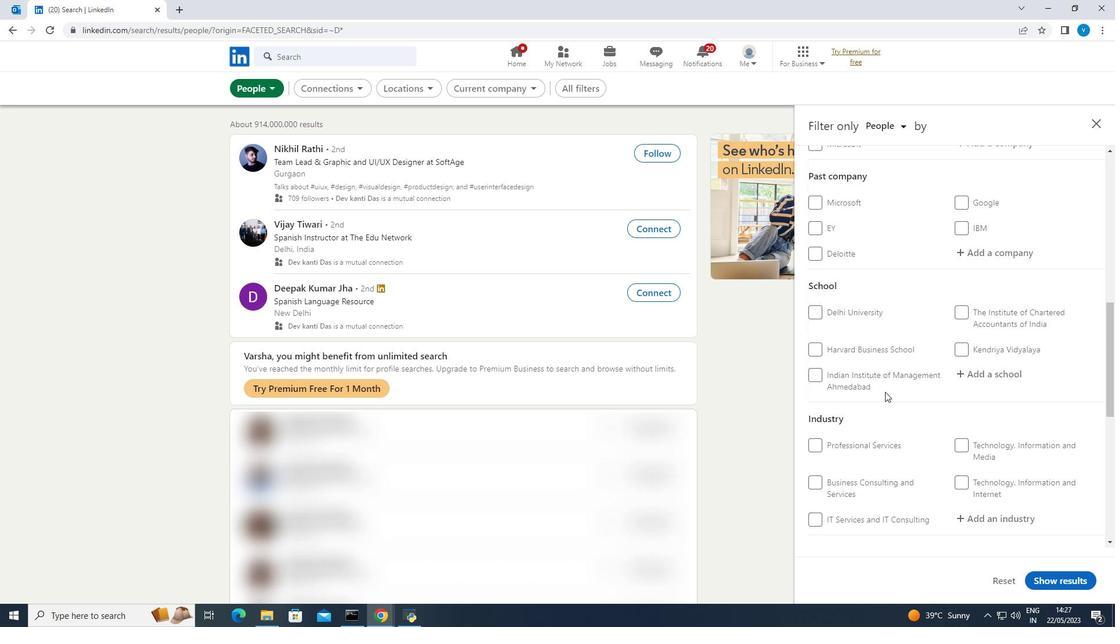 
Action: Mouse moved to (973, 257)
Screenshot: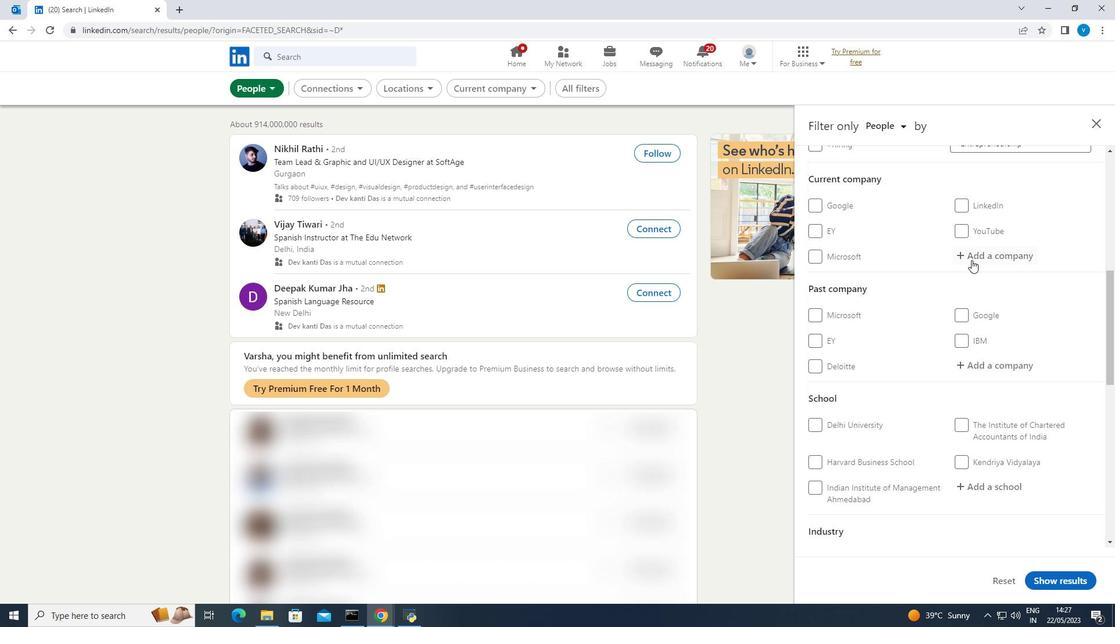 
Action: Mouse pressed left at (973, 257)
Screenshot: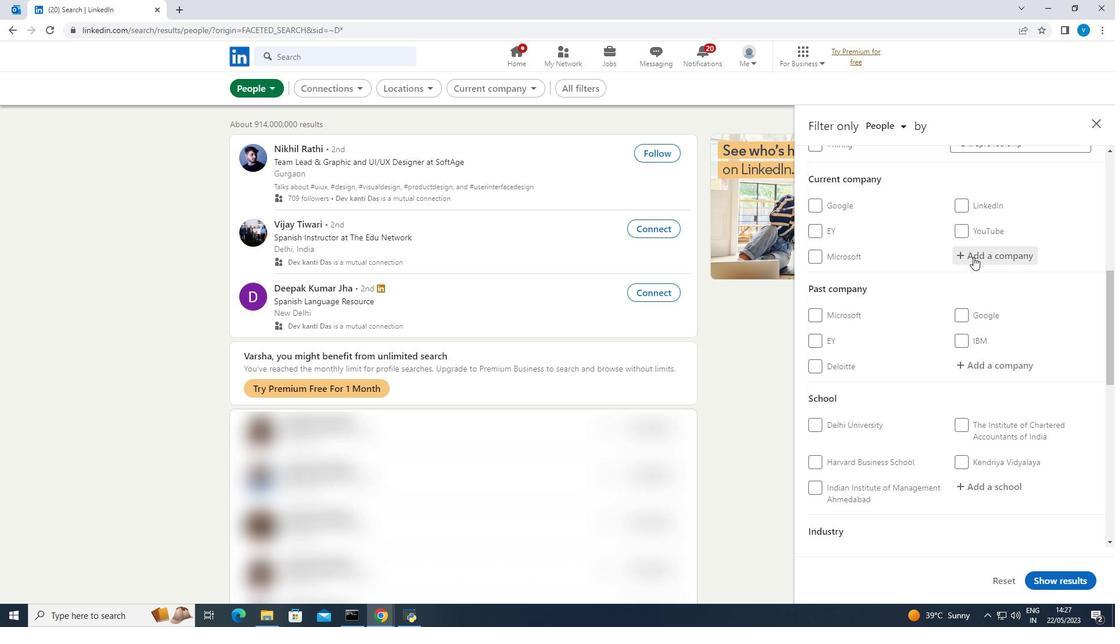 
Action: Key pressed <Key.shift><Key.shift>Godrej<Key.space><Key.shift>&<Key.space><Key.shift><Key.shift><Key.shift>Boyce
Screenshot: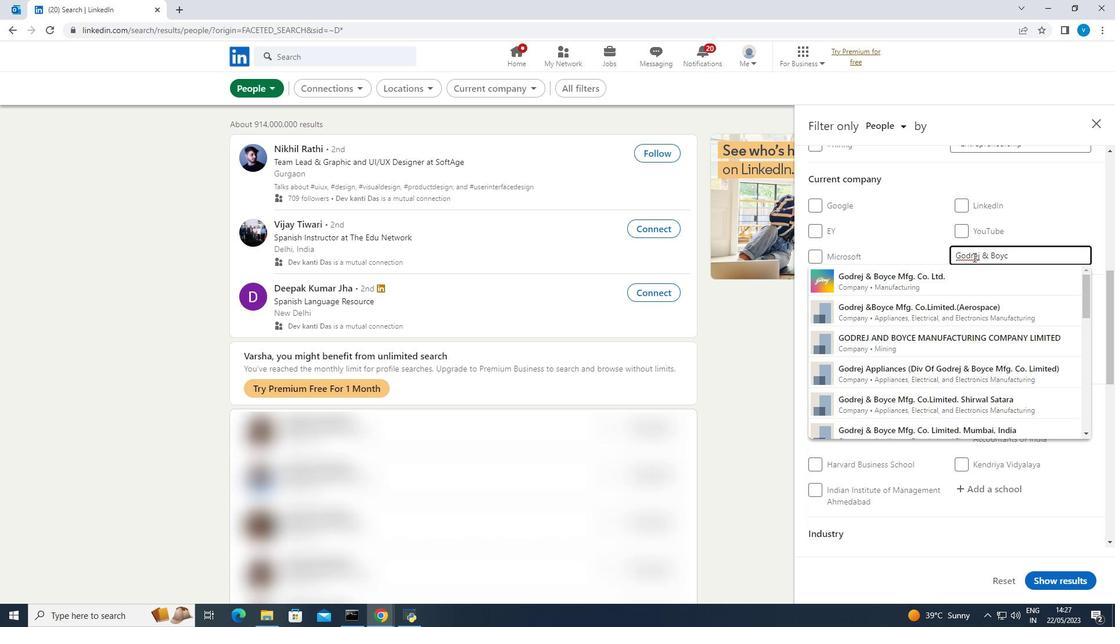 
Action: Mouse moved to (923, 277)
Screenshot: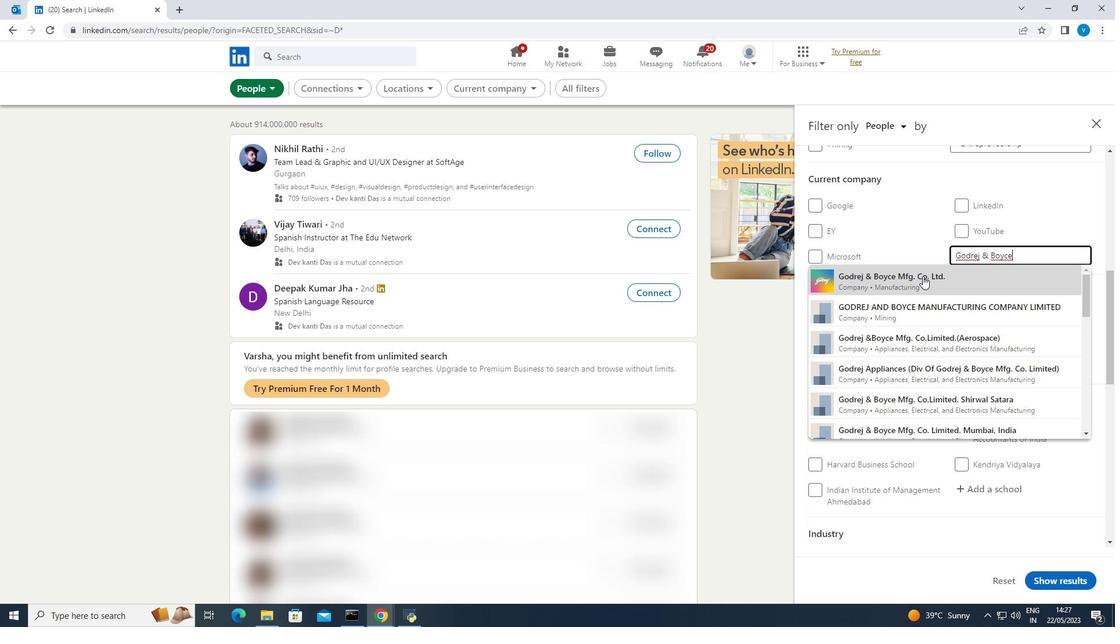 
Action: Mouse pressed left at (923, 277)
Screenshot: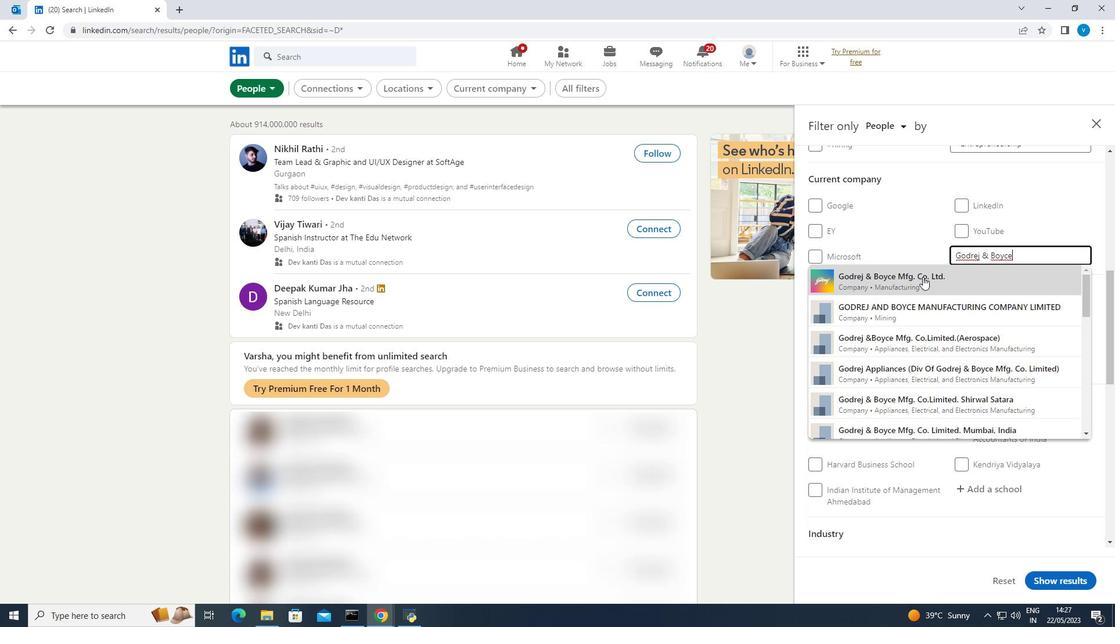 
Action: Mouse scrolled (923, 276) with delta (0, 0)
Screenshot: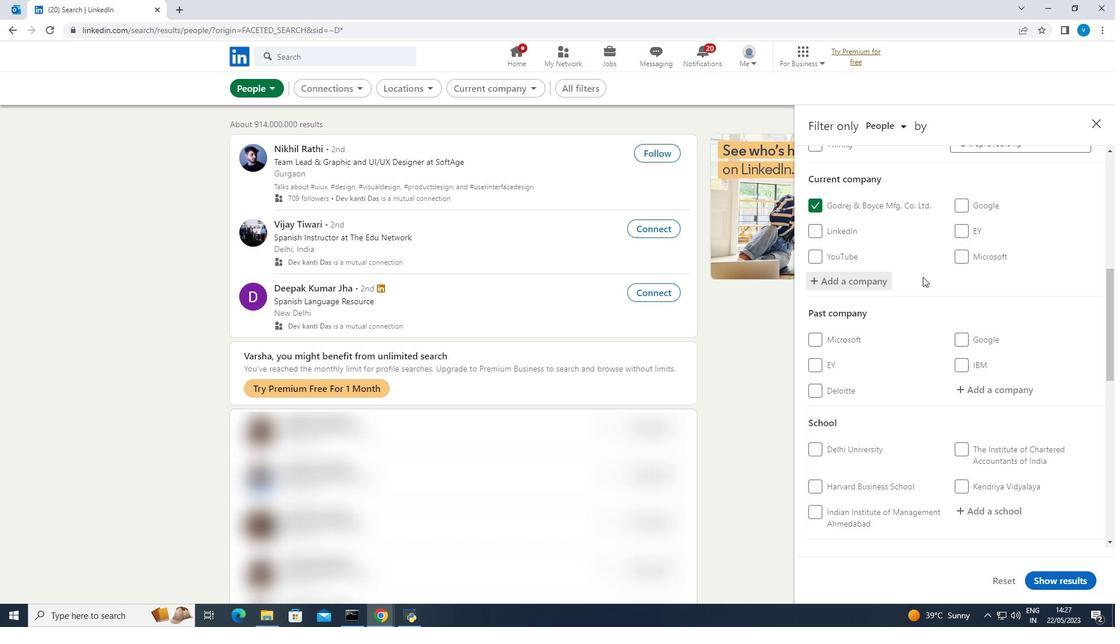 
Action: Mouse scrolled (923, 276) with delta (0, 0)
Screenshot: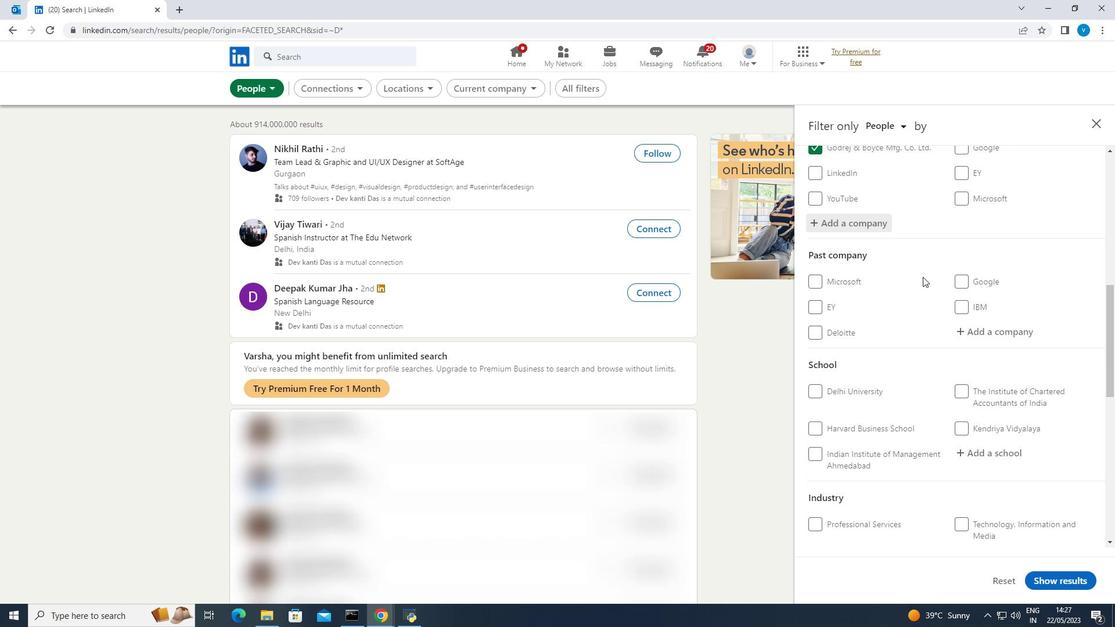 
Action: Mouse moved to (991, 399)
Screenshot: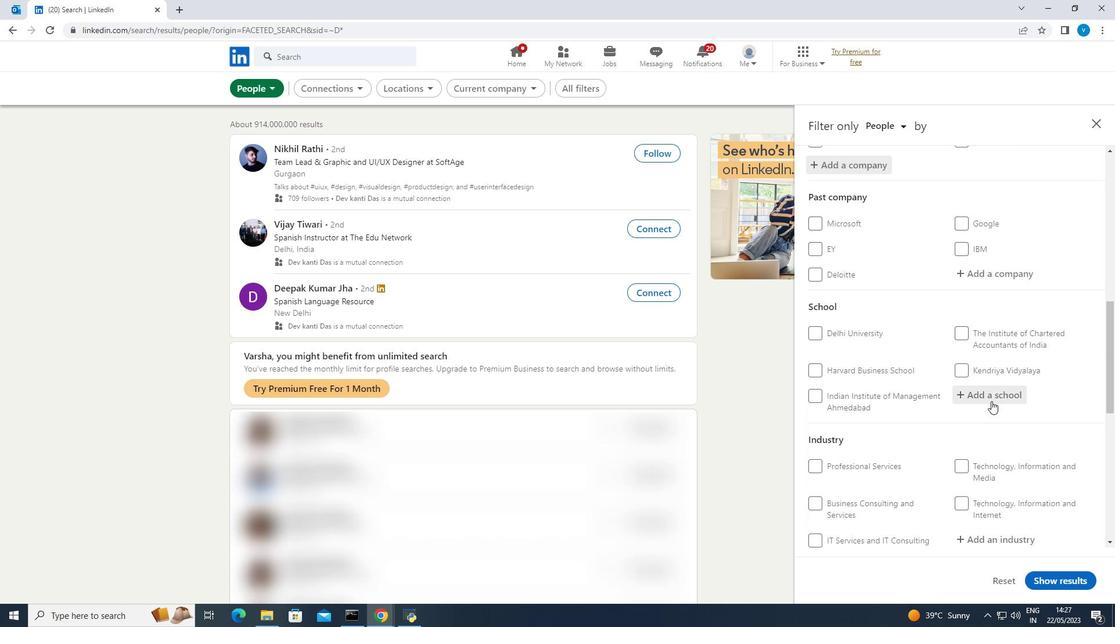 
Action: Mouse pressed left at (991, 399)
Screenshot: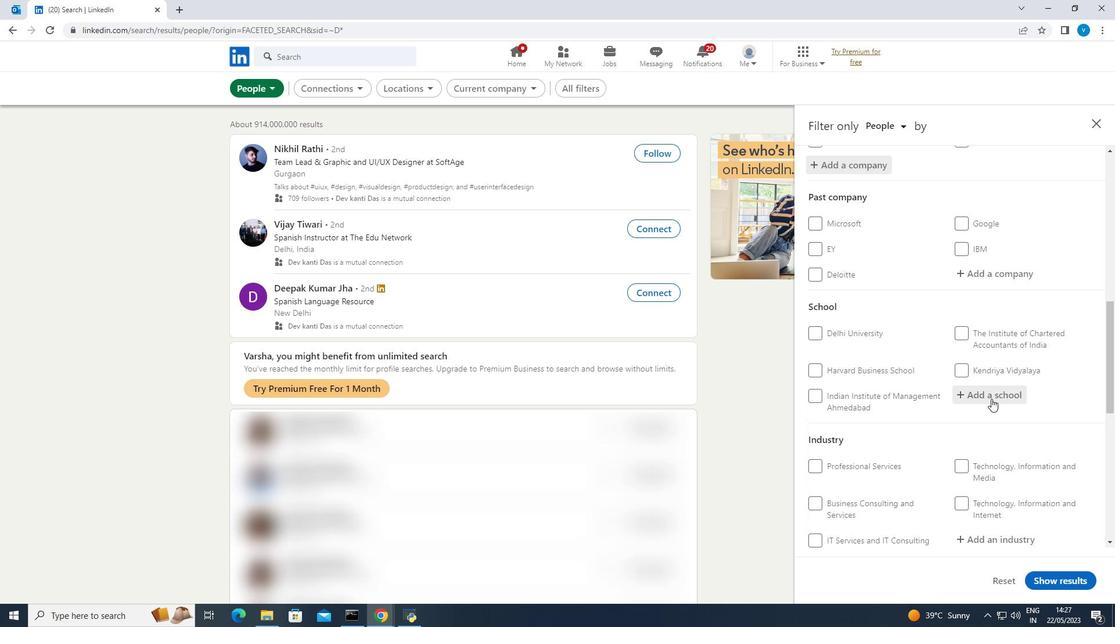 
Action: Key pressed <Key.shift>Adi<Key.space><Key.shift><Key.shift><Key.shift><Key.shift><Key.shift>Shankara<Key.space><Key.shift><Key.shift><Key.shift><Key.shift><Key.shift><Key.shift><Key.shift><Key.shift><Key.shift><Key.shift><Key.shift><Key.shift><Key.shift>Institute
Screenshot: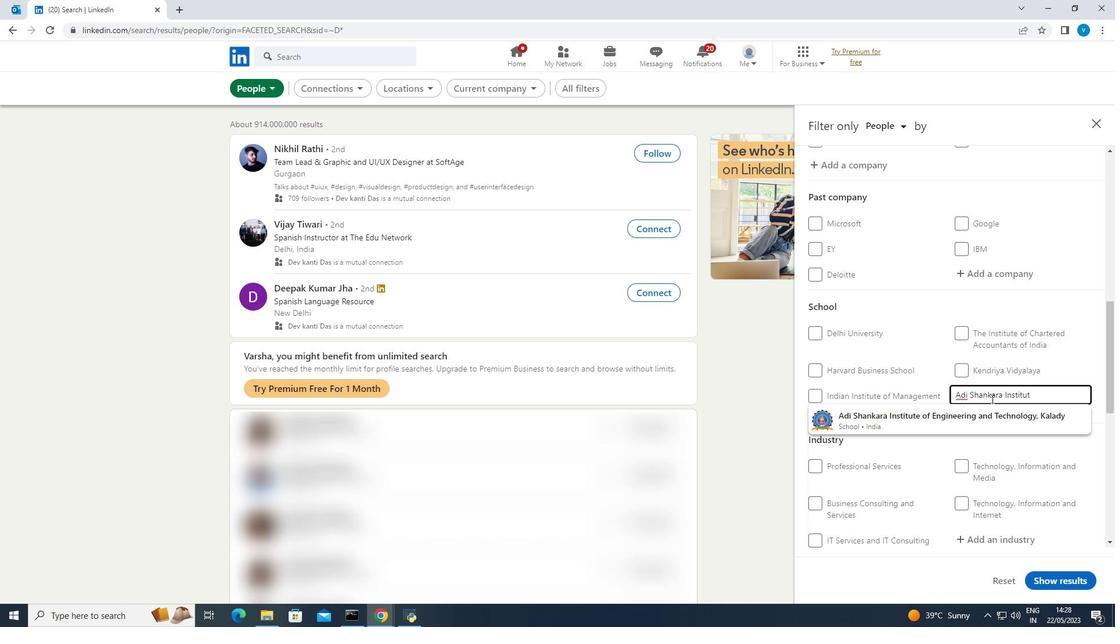 
Action: Mouse moved to (994, 411)
Screenshot: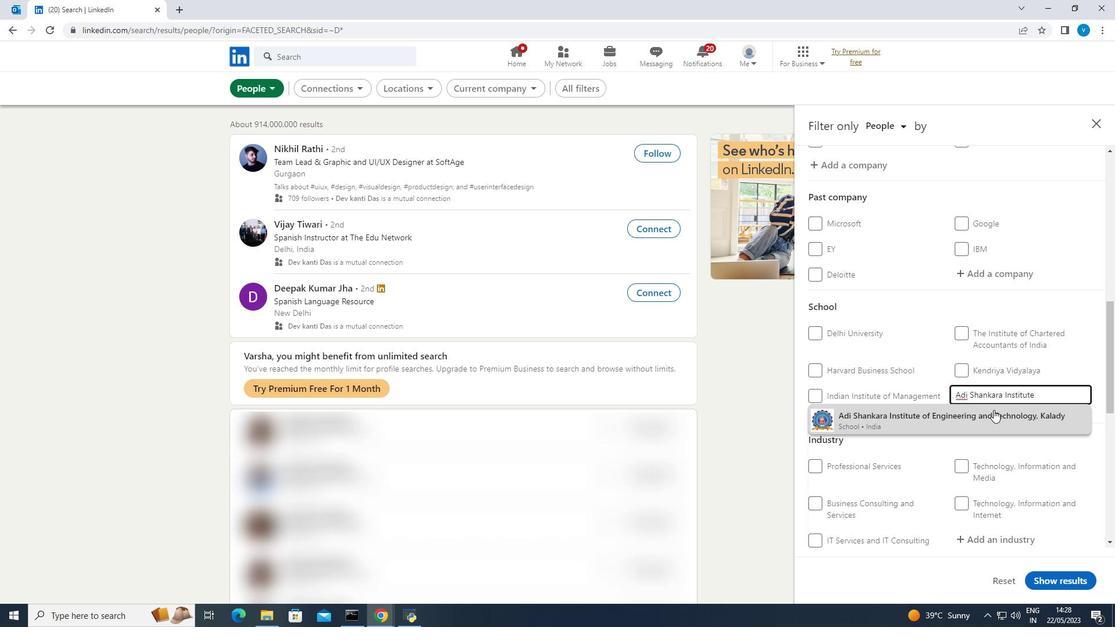 
Action: Mouse pressed left at (994, 411)
Screenshot: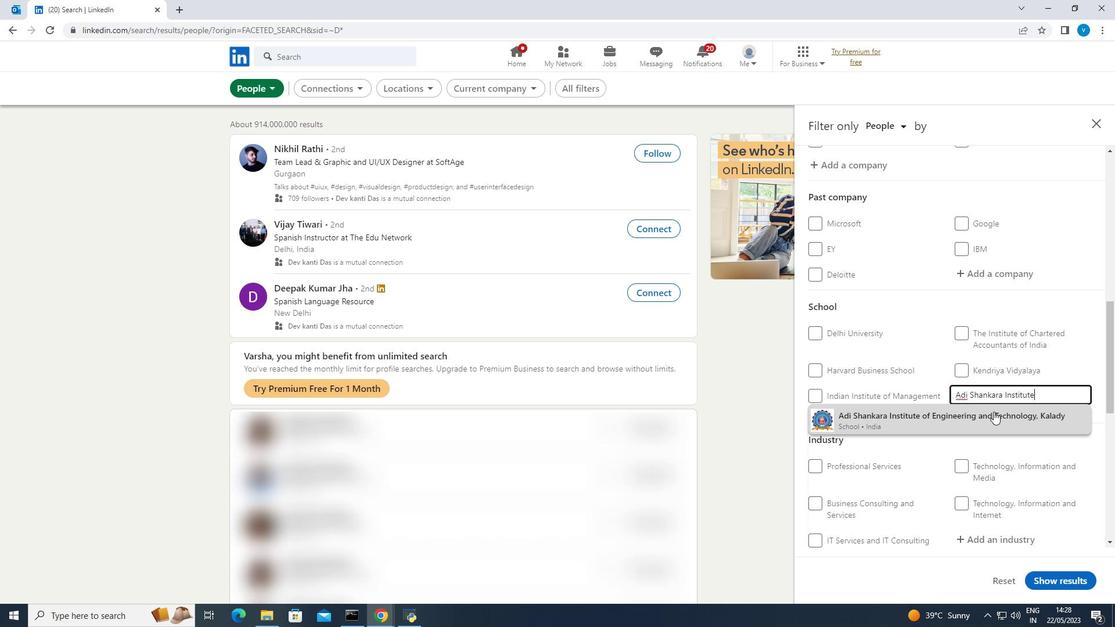 
Action: Mouse scrolled (994, 411) with delta (0, 0)
Screenshot: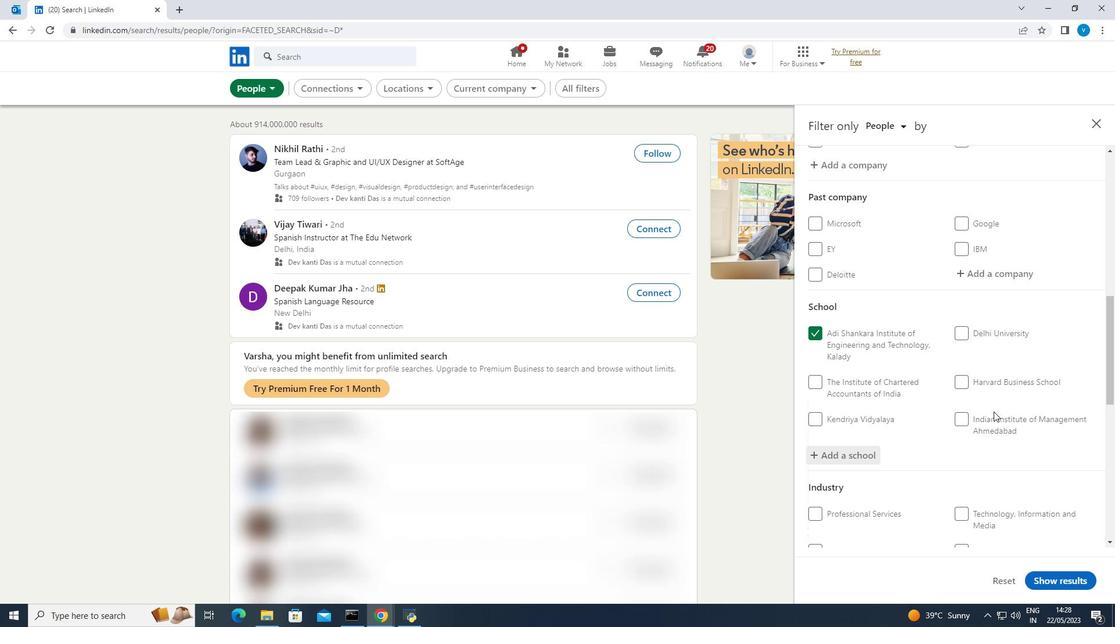 
Action: Mouse scrolled (994, 411) with delta (0, 0)
Screenshot: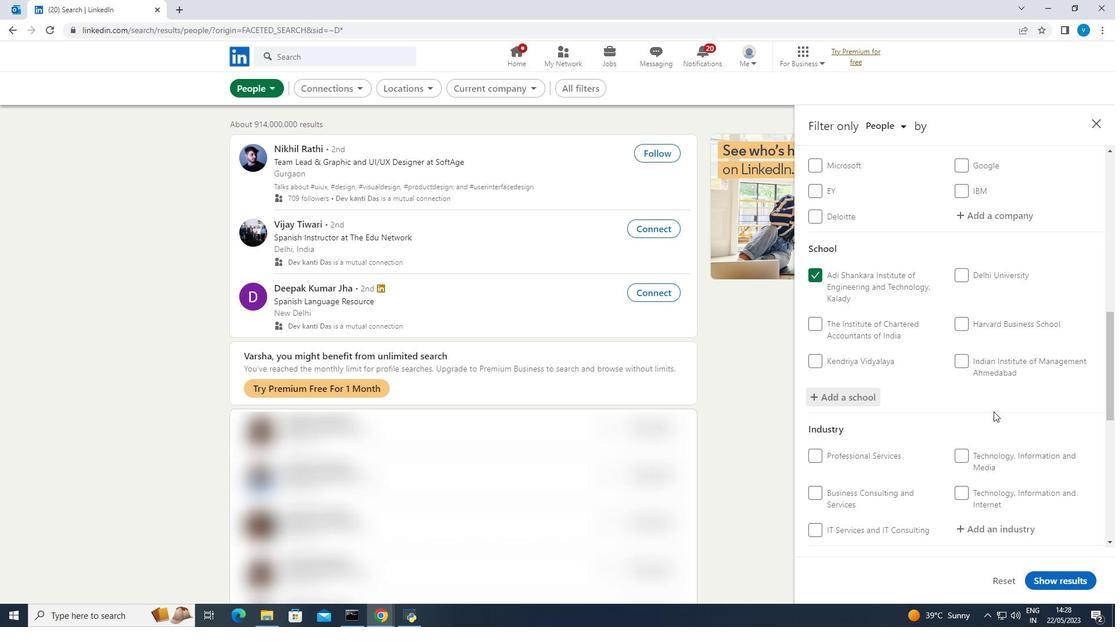 
Action: Mouse moved to (1009, 468)
Screenshot: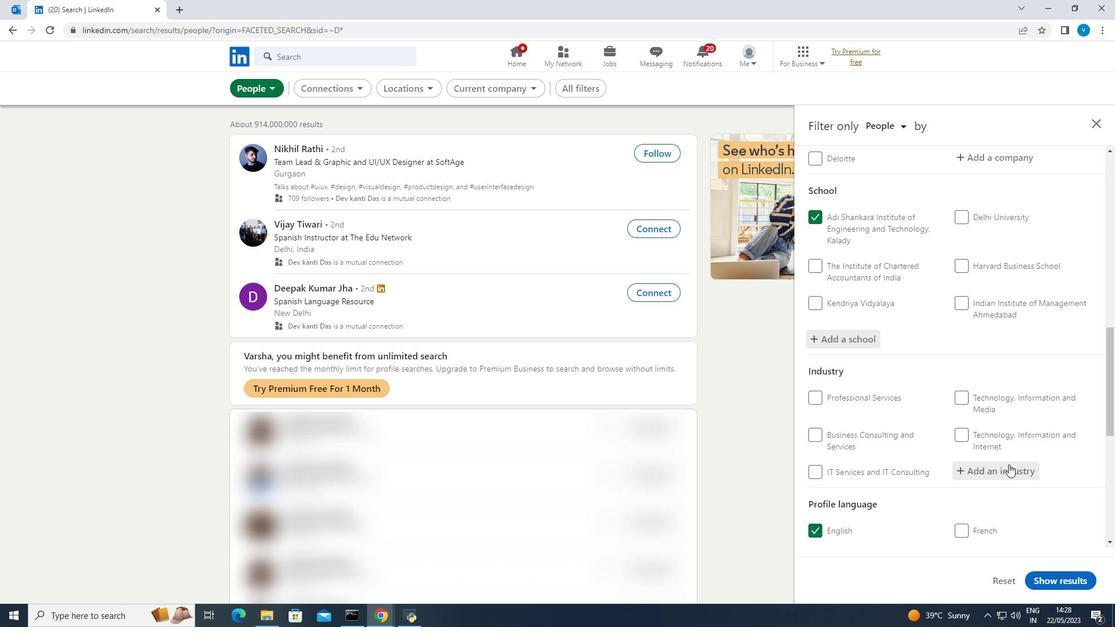 
Action: Mouse pressed left at (1009, 468)
Screenshot: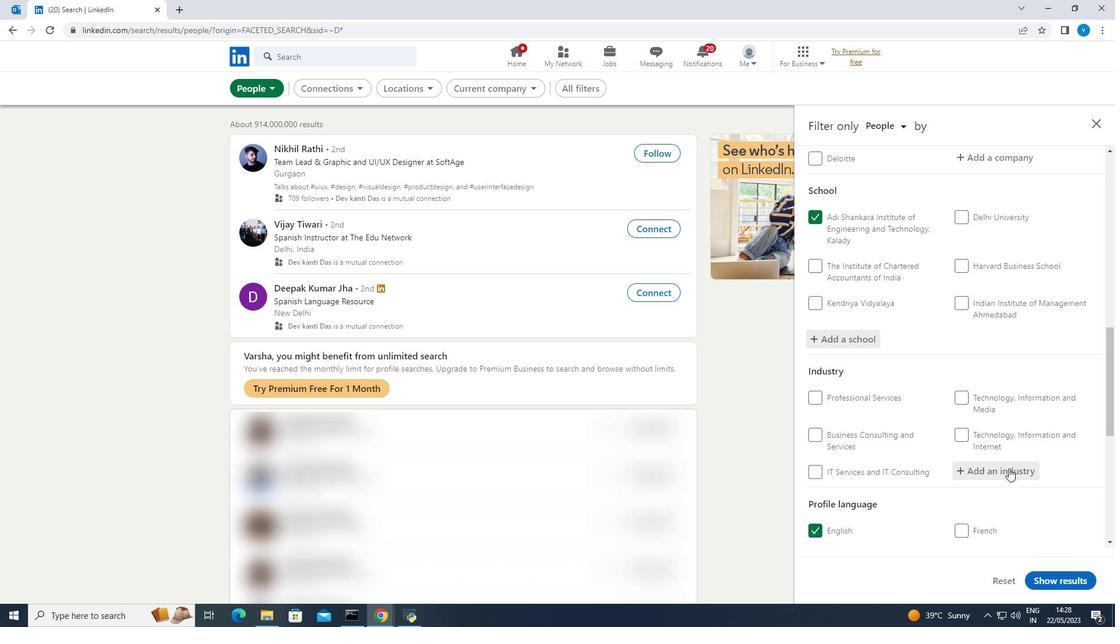 
Action: Key pressed <Key.shift><Key.shift><Key.shift><Key.shift><Key.shift>International
Screenshot: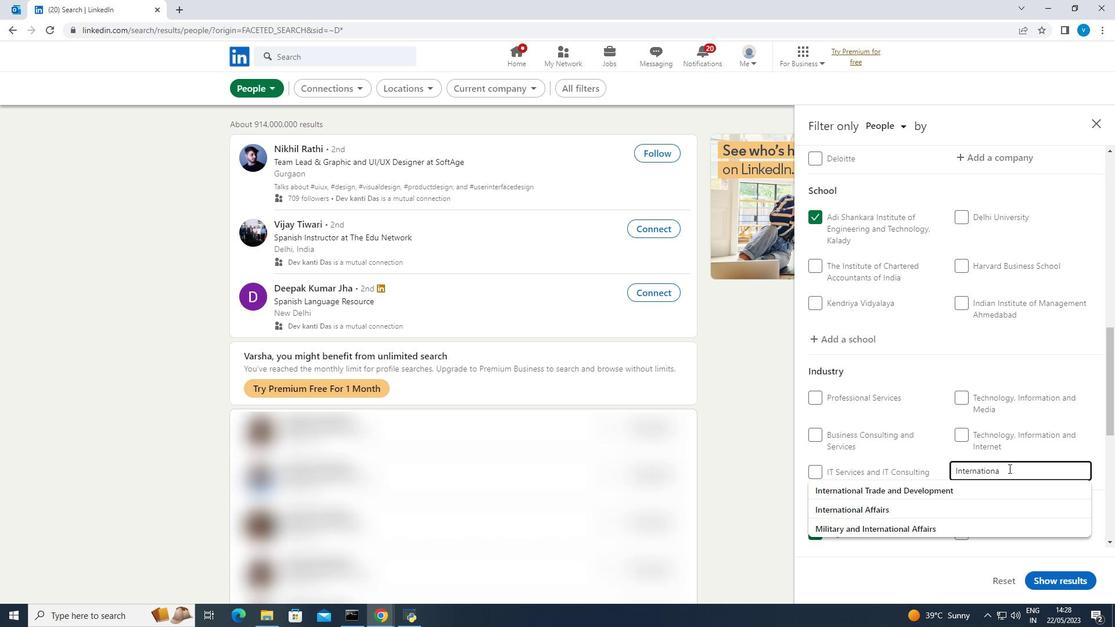 
Action: Mouse moved to (955, 504)
Screenshot: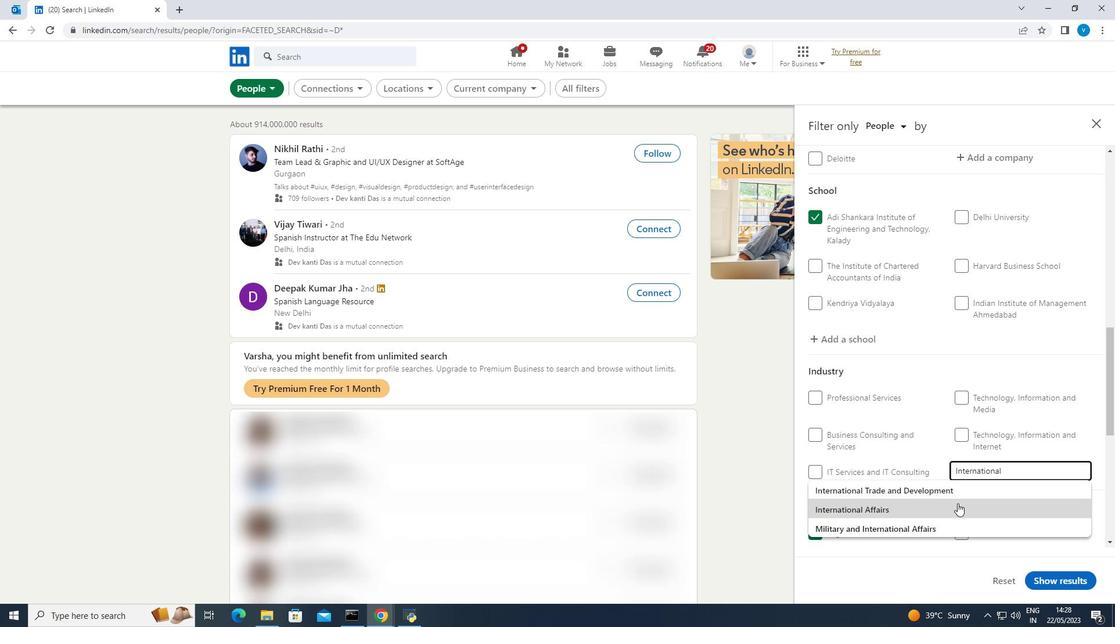 
Action: Mouse pressed left at (955, 504)
Screenshot: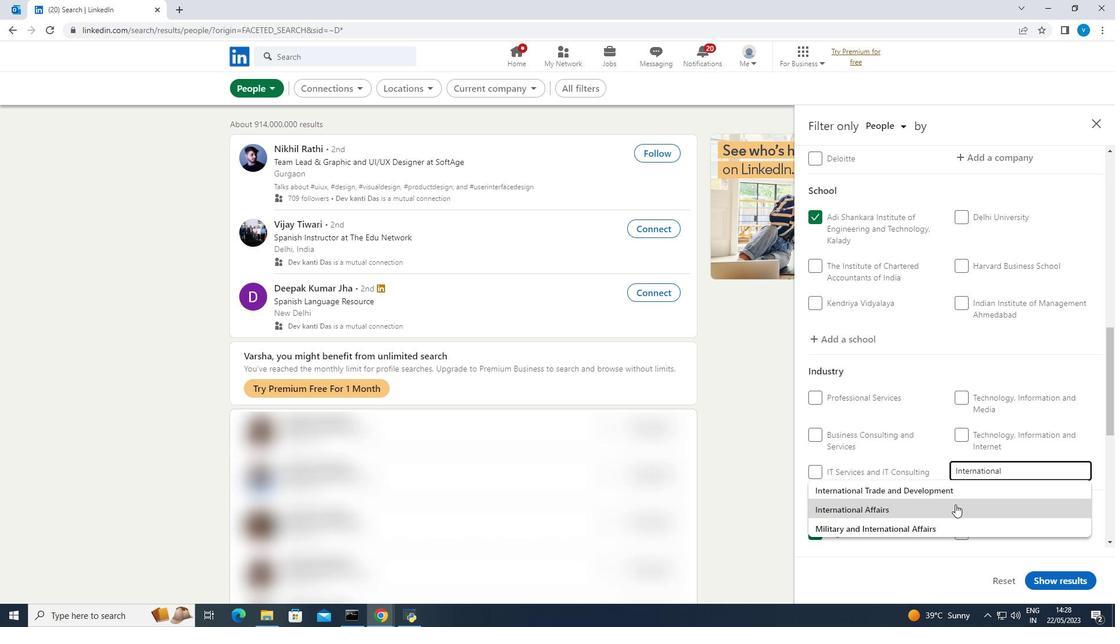 
Action: Mouse scrolled (955, 504) with delta (0, 0)
Screenshot: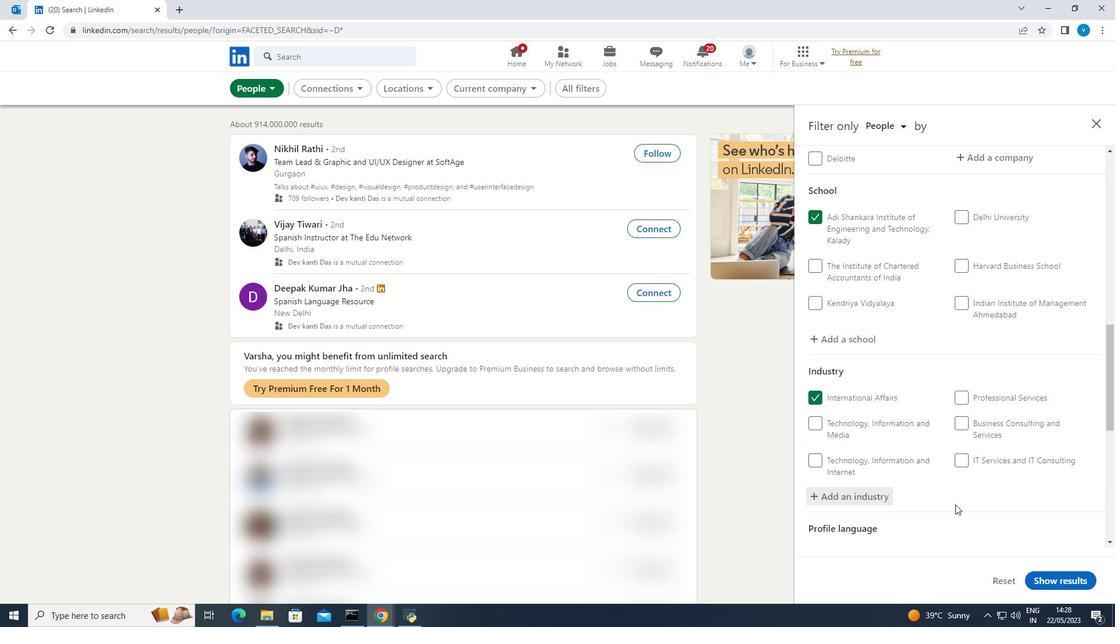 
Action: Mouse scrolled (955, 504) with delta (0, 0)
Screenshot: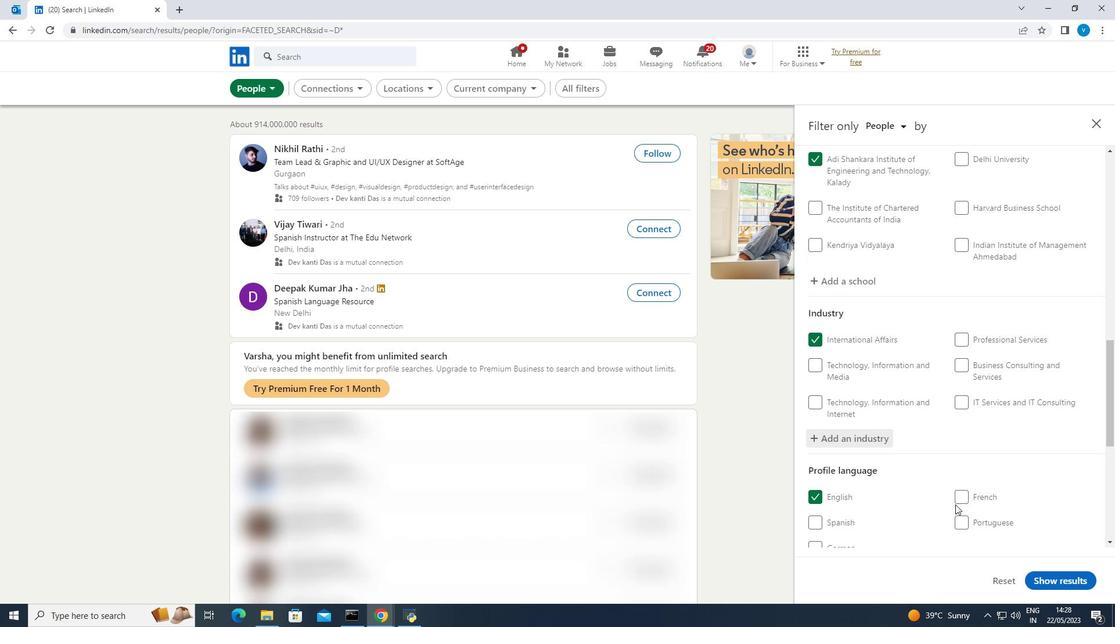 
Action: Mouse scrolled (955, 504) with delta (0, 0)
Screenshot: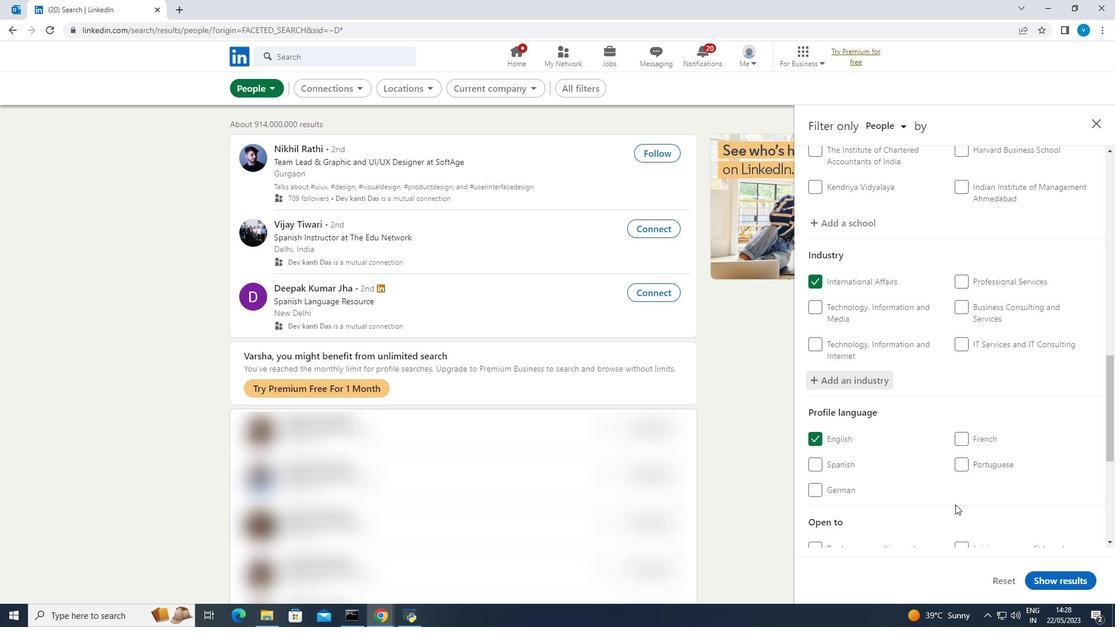 
Action: Mouse scrolled (955, 504) with delta (0, 0)
Screenshot: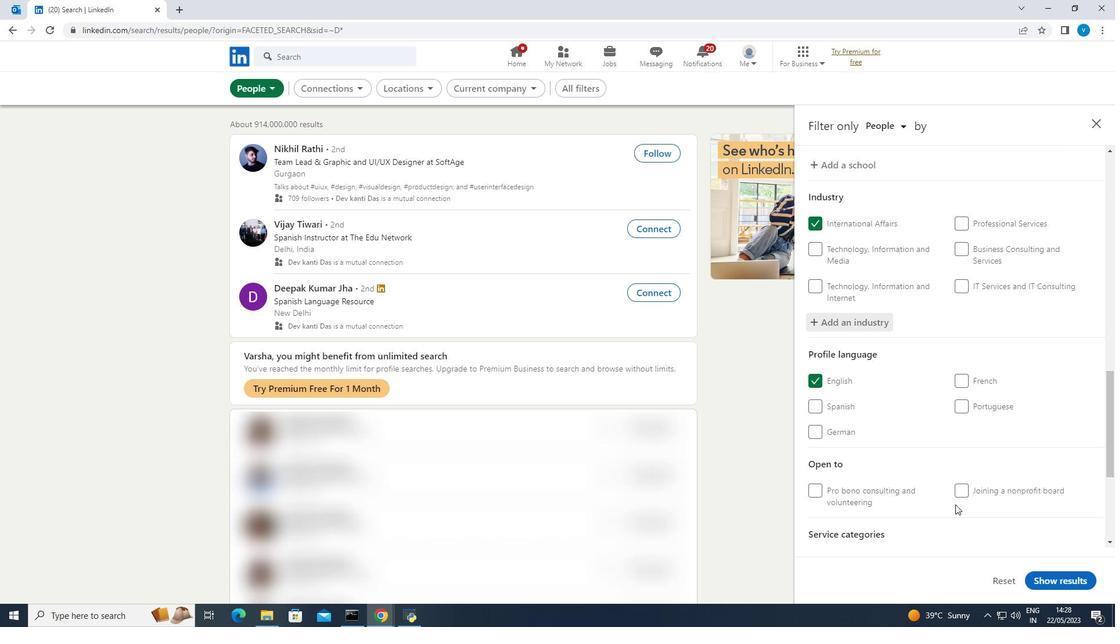 
Action: Mouse scrolled (955, 504) with delta (0, 0)
Screenshot: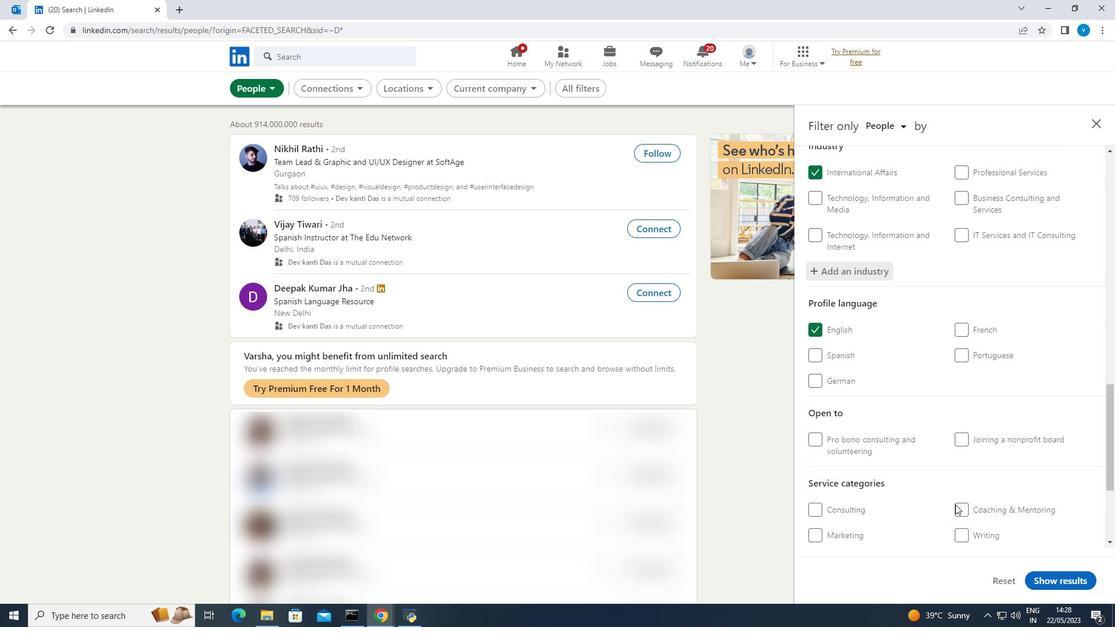 
Action: Mouse moved to (976, 493)
Screenshot: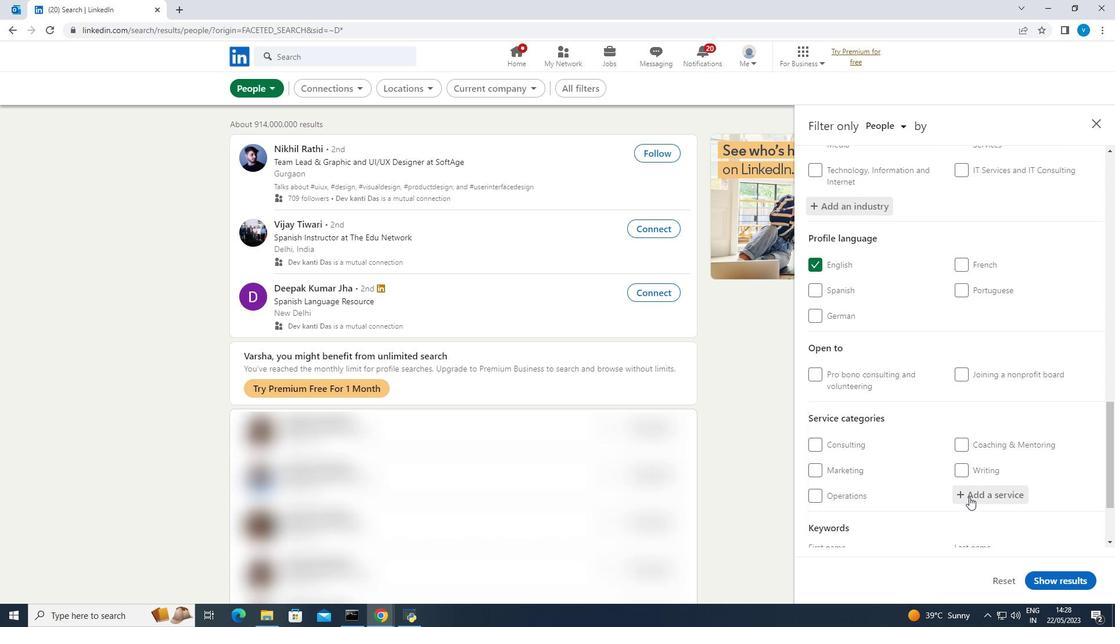 
Action: Mouse pressed left at (976, 493)
Screenshot: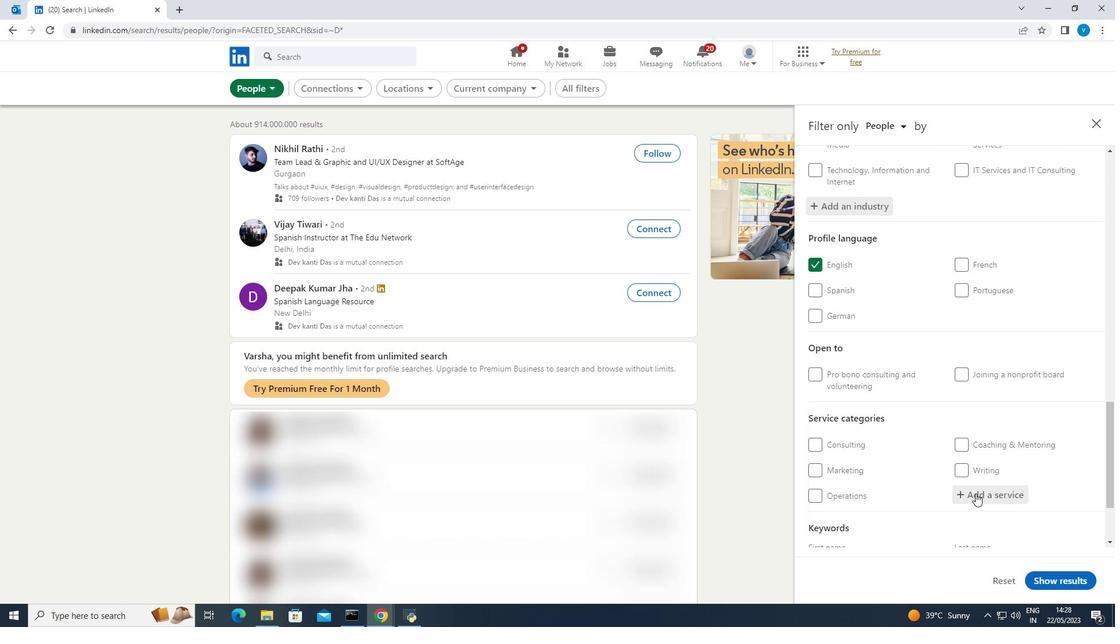 
Action: Key pressed <Key.shift><Key.shift><Key.shift><Key.shift>Interior<Key.space>
Screenshot: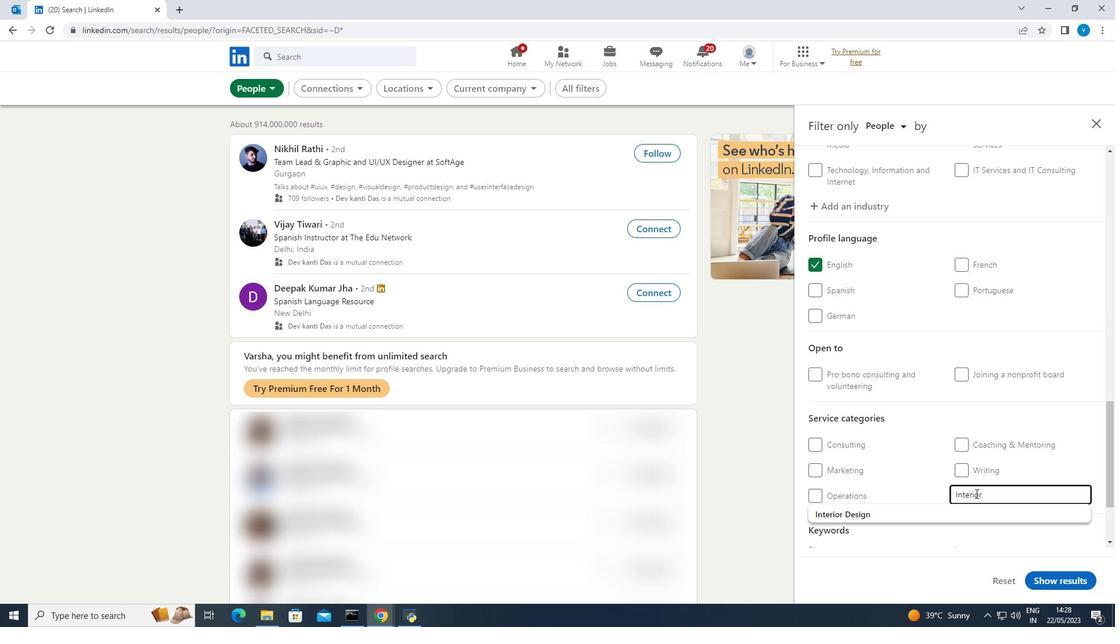 
Action: Mouse moved to (908, 515)
Screenshot: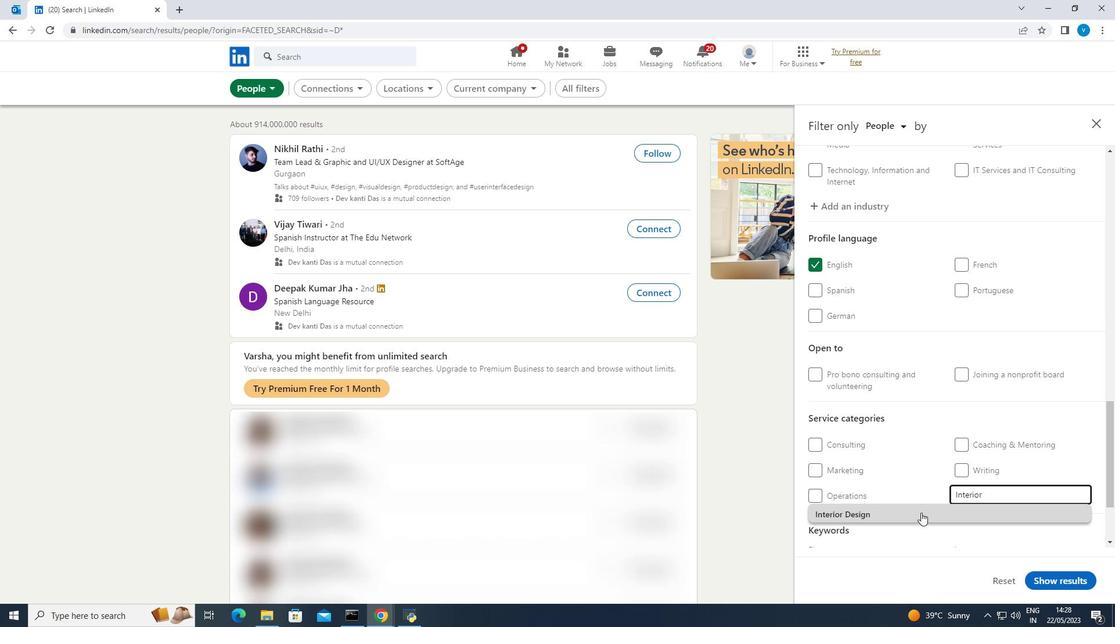 
Action: Mouse pressed left at (908, 515)
Screenshot: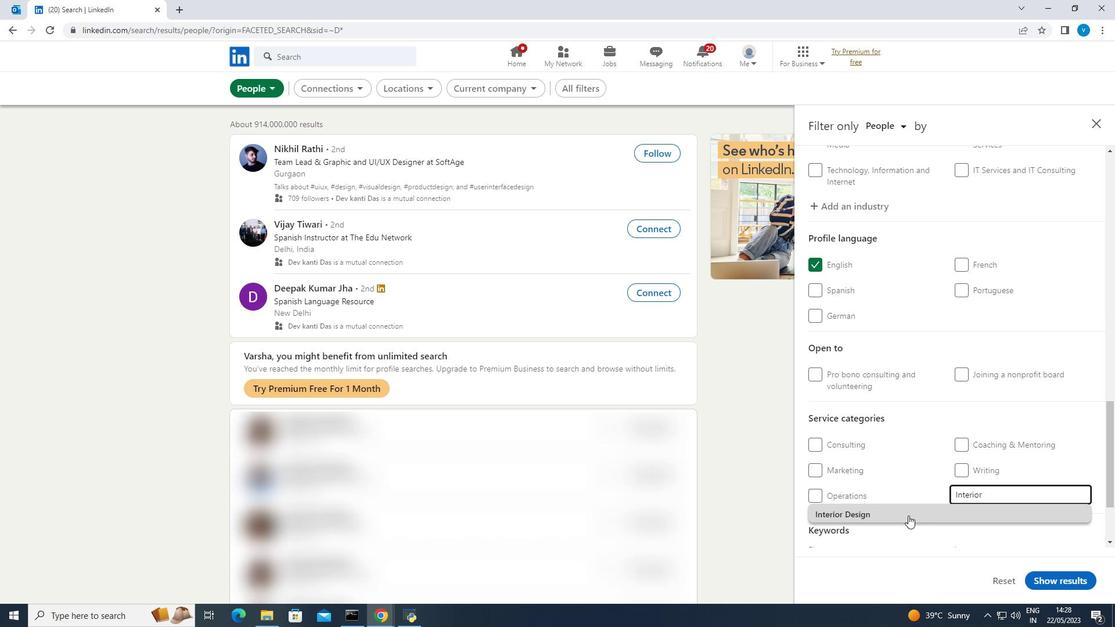 
Action: Mouse scrolled (908, 515) with delta (0, 0)
Screenshot: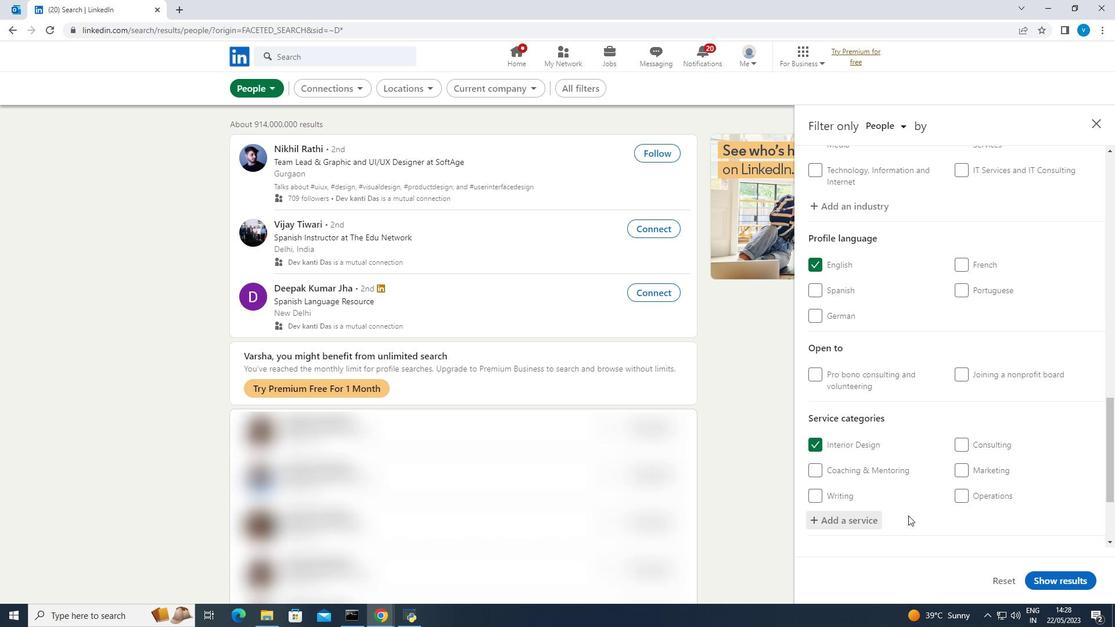 
Action: Mouse scrolled (908, 515) with delta (0, 0)
Screenshot: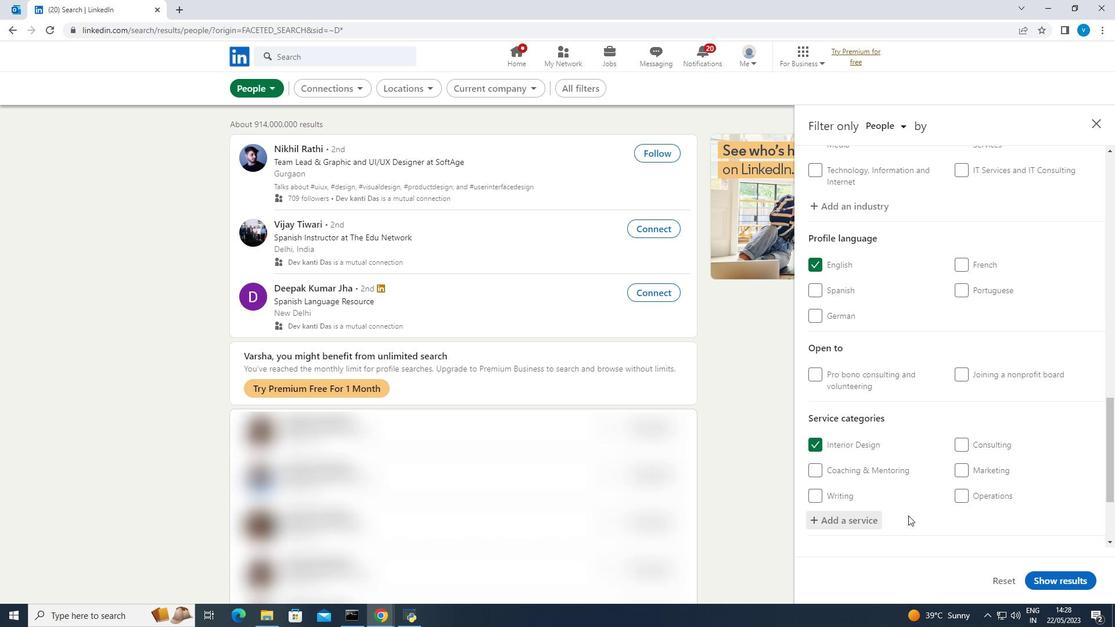 
Action: Mouse scrolled (908, 515) with delta (0, 0)
Screenshot: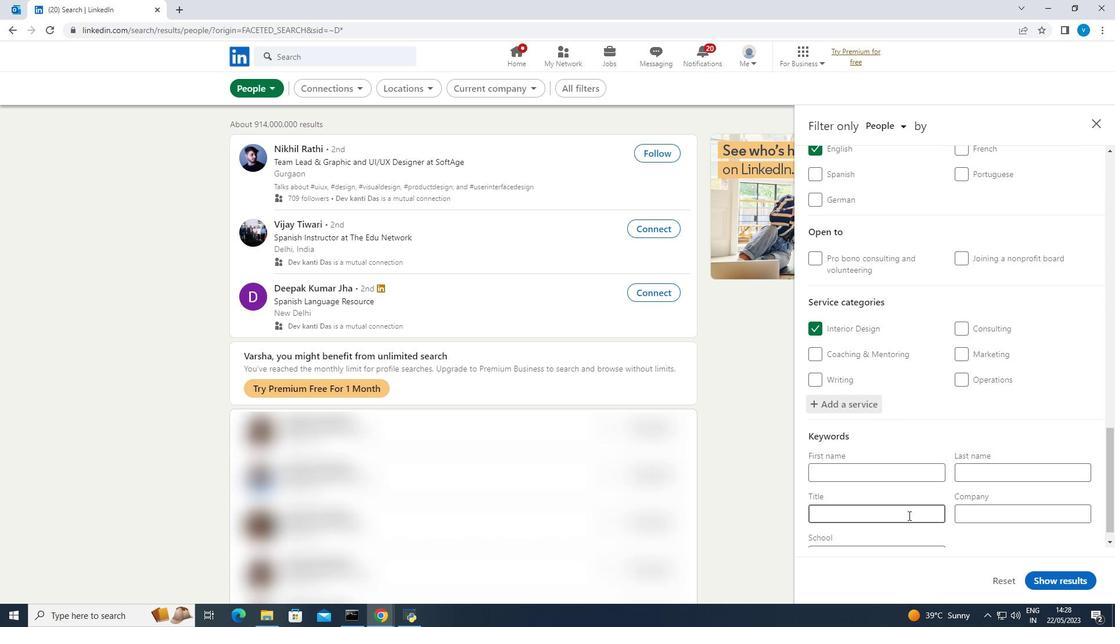 
Action: Mouse scrolled (908, 515) with delta (0, 0)
Screenshot: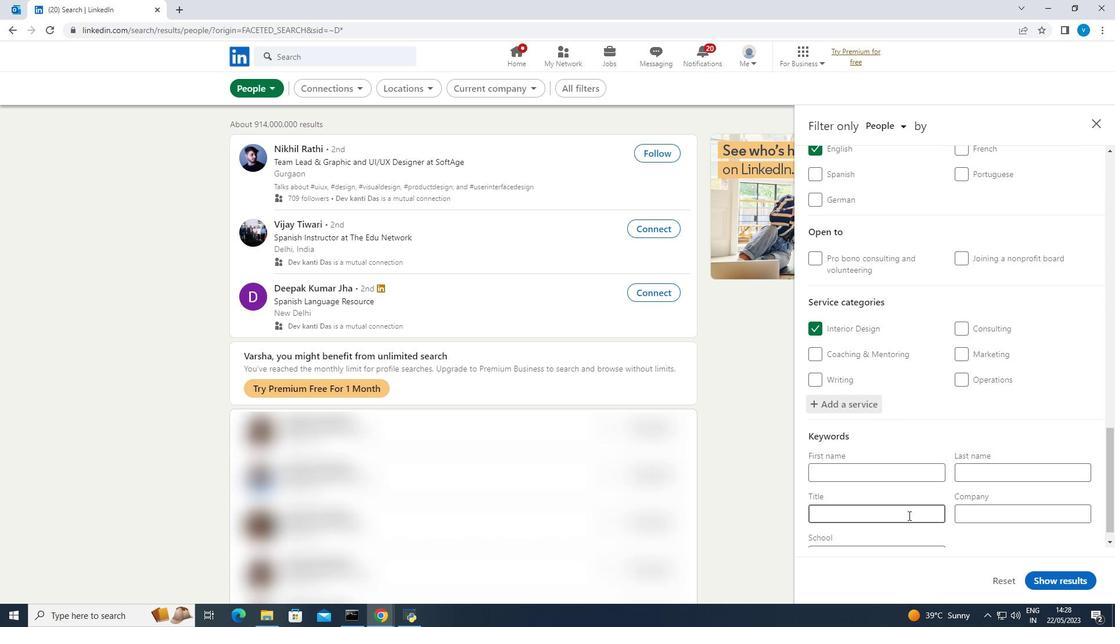 
Action: Mouse moved to (910, 501)
Screenshot: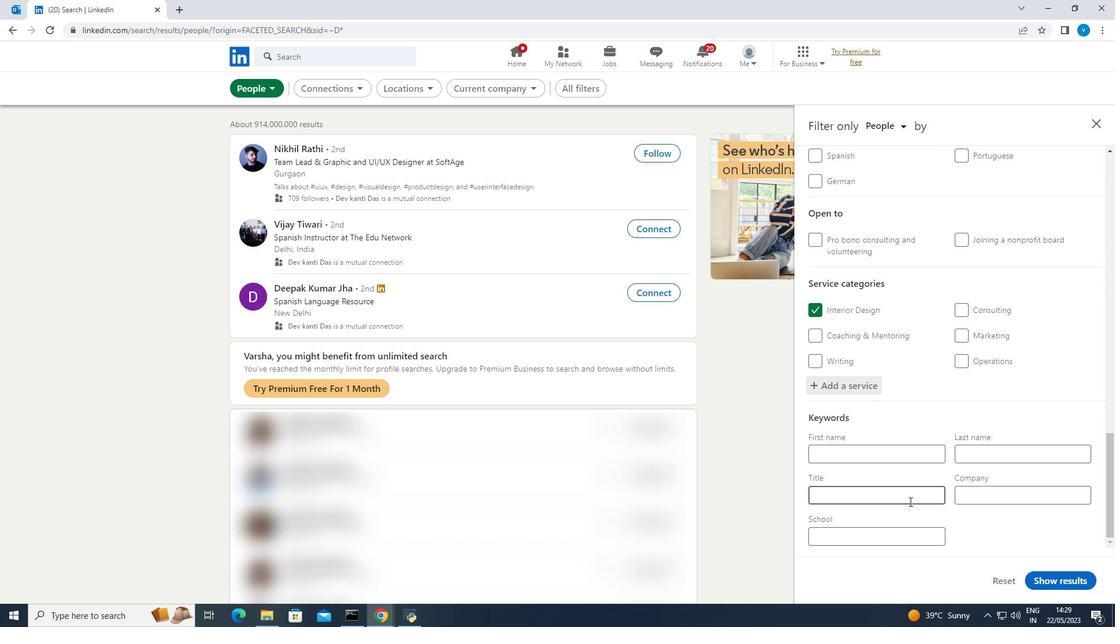 
Action: Mouse pressed left at (910, 501)
Screenshot: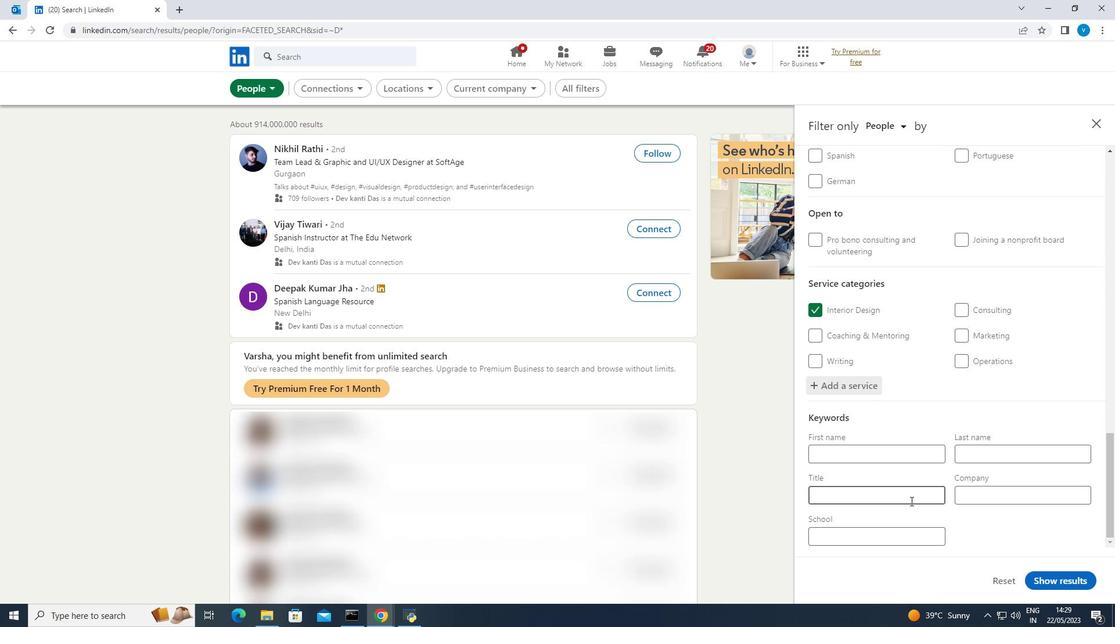 
Action: Key pressed <Key.shift><Key.shift><Key.shift><Key.shift>Mechanical<Key.space><Key.shift><Key.shift><Key.shift><Key.shift><Key.shift><Key.shift>Engineer
Screenshot: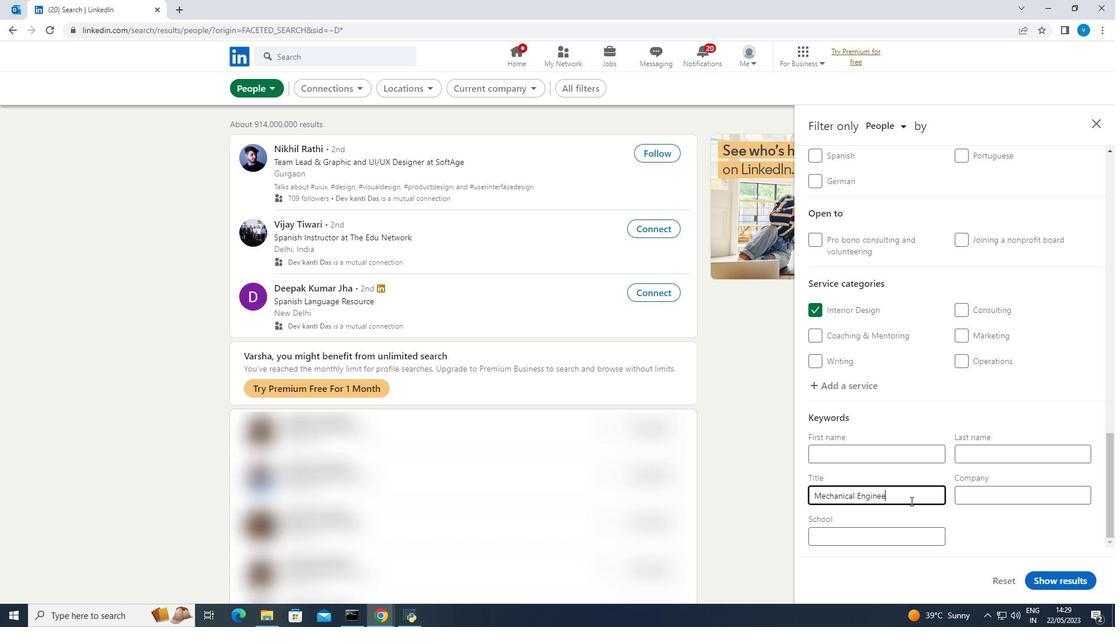 
Action: Mouse moved to (1049, 583)
Screenshot: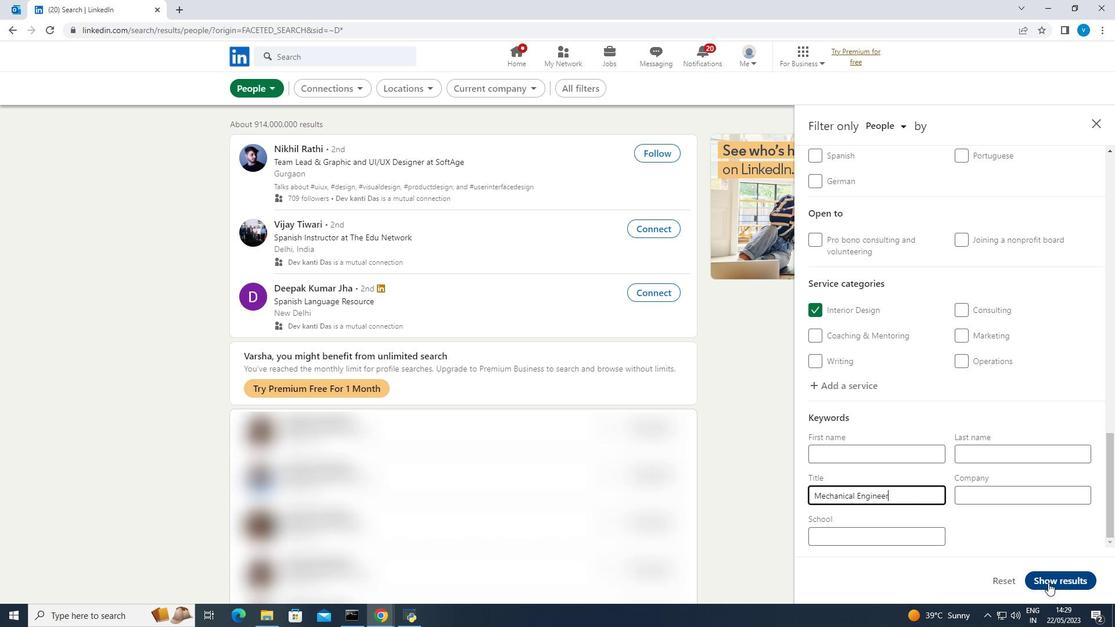 
Action: Mouse pressed left at (1049, 583)
Screenshot: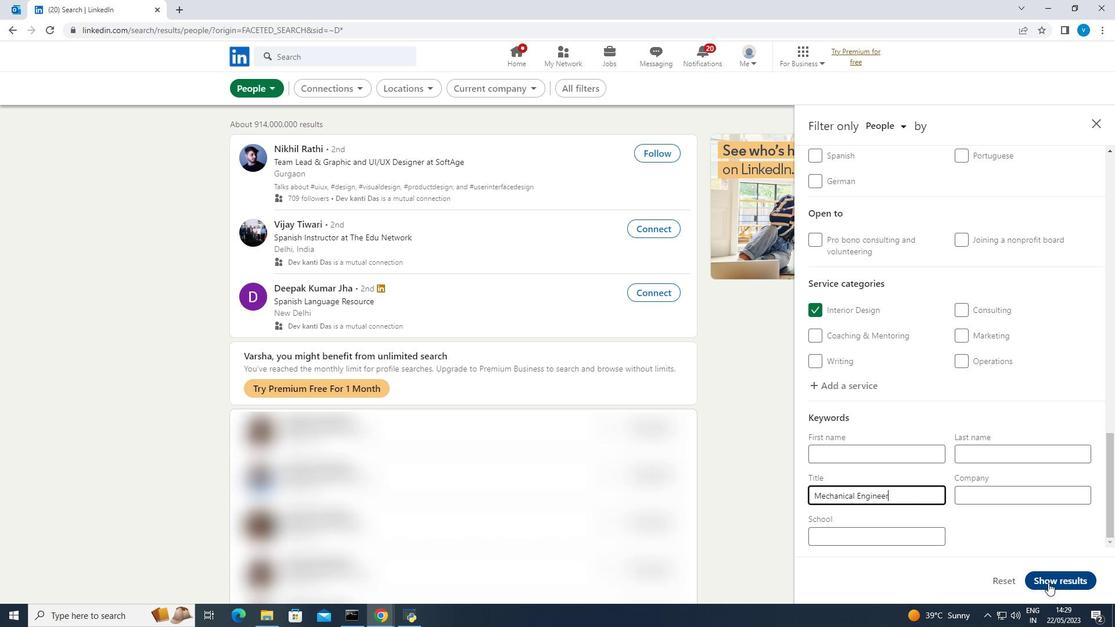 
